 Task: Find a one-way business class flight for 2 passengers from Abu Simbel to Vancouver on December 5, using British Airways and set a price range.
Action: Mouse pressed left at (876, 215)
Screenshot: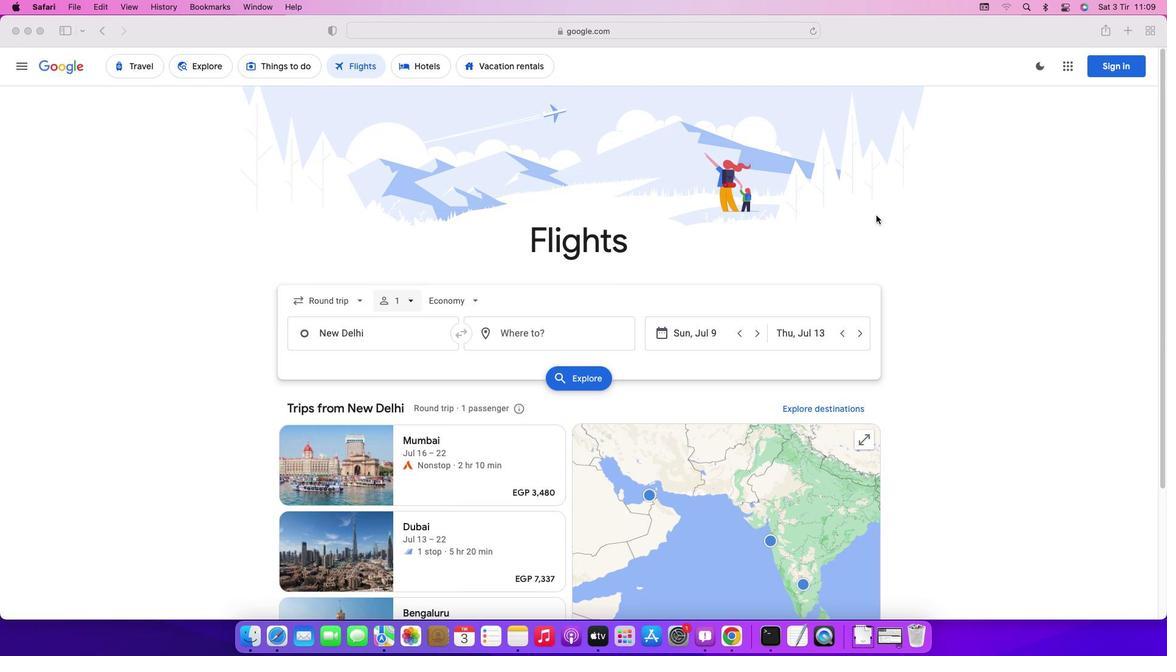 
Action: Mouse moved to (1035, 69)
Screenshot: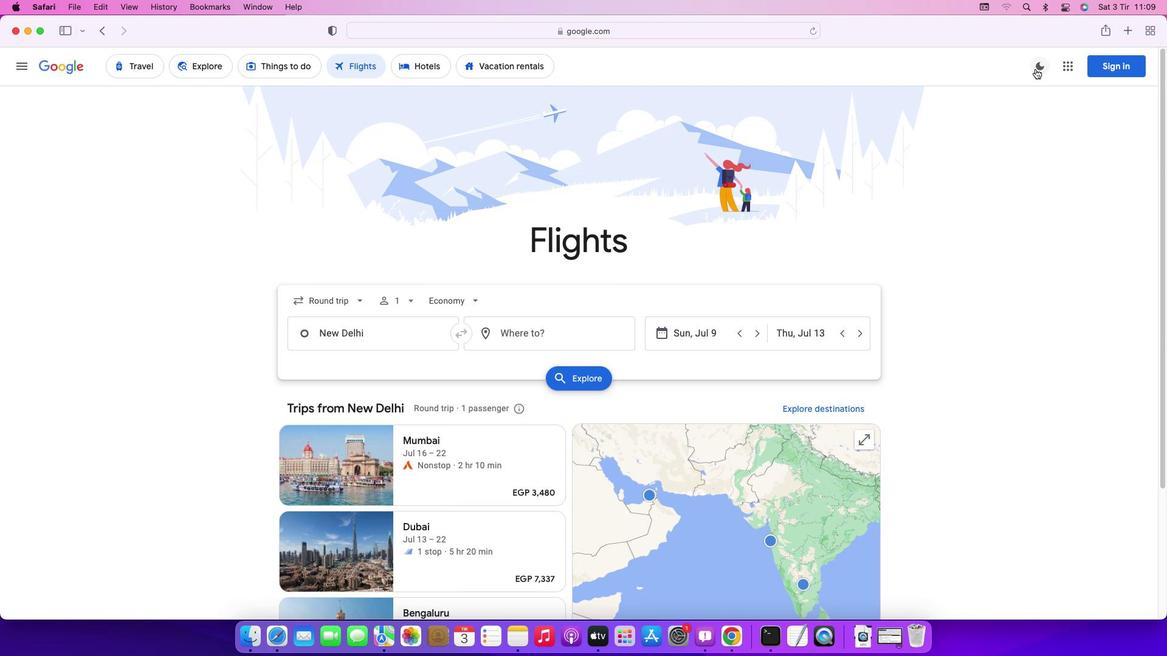 
Action: Mouse pressed left at (1035, 69)
Screenshot: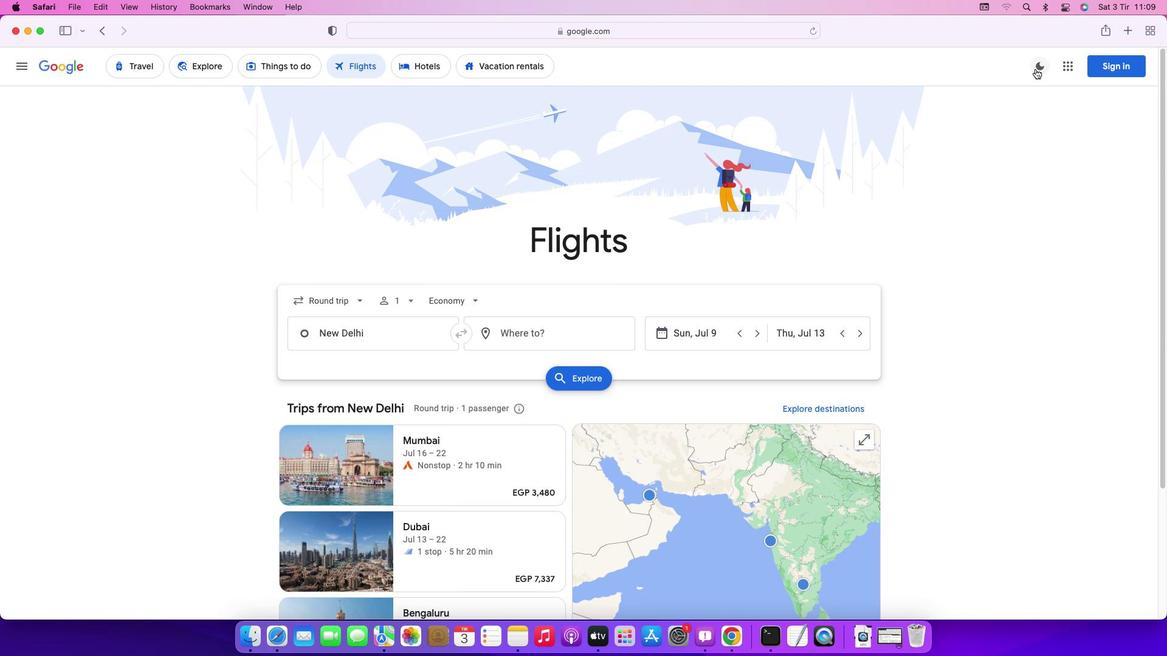 
Action: Mouse moved to (959, 146)
Screenshot: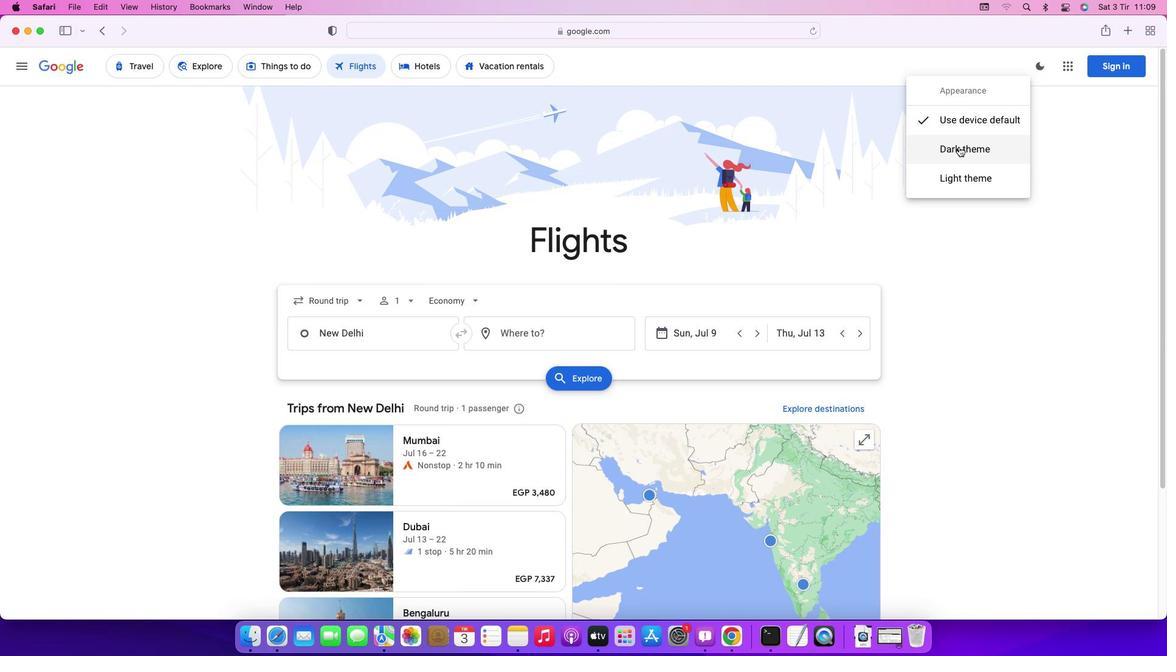 
Action: Mouse pressed left at (959, 146)
Screenshot: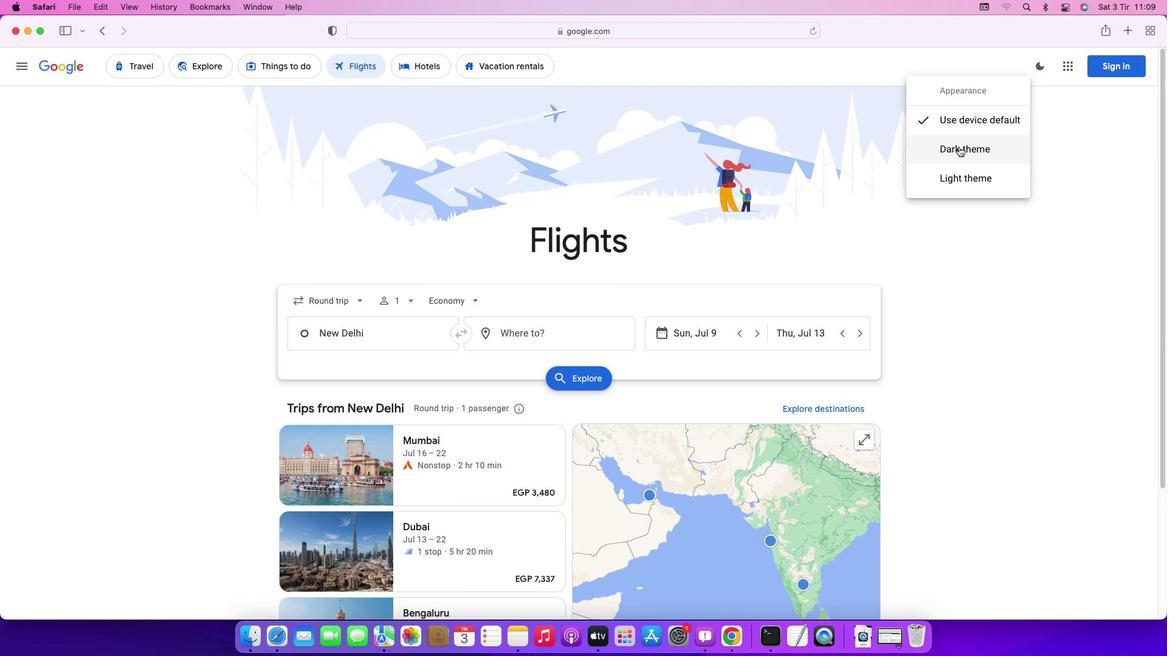 
Action: Mouse moved to (341, 298)
Screenshot: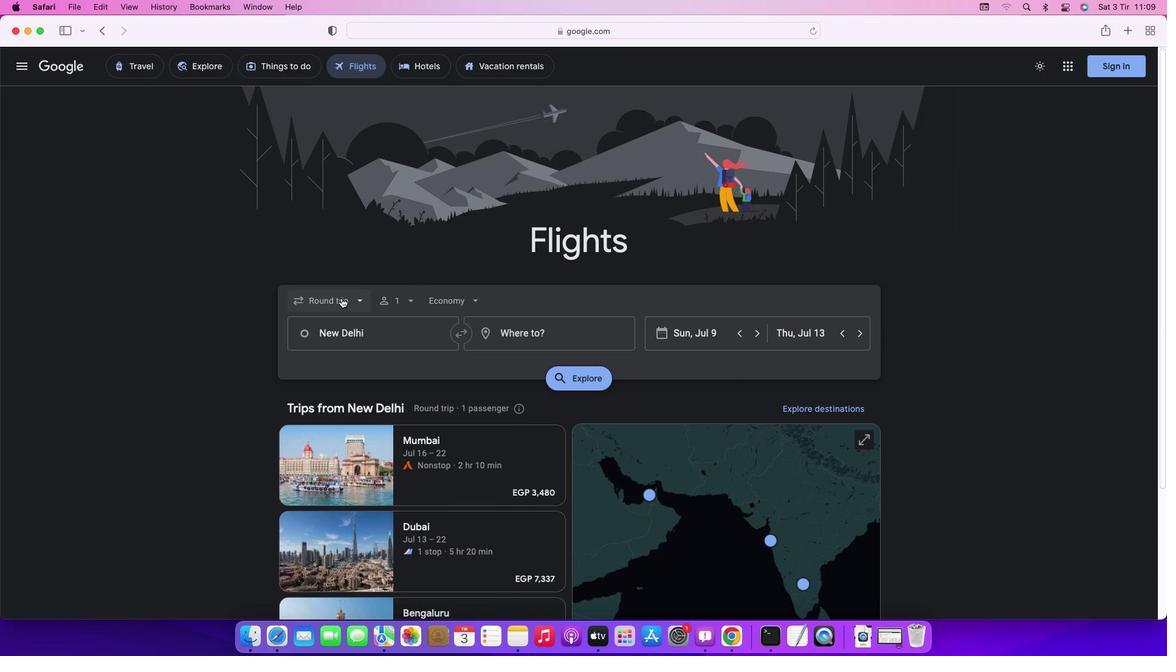 
Action: Mouse pressed left at (341, 298)
Screenshot: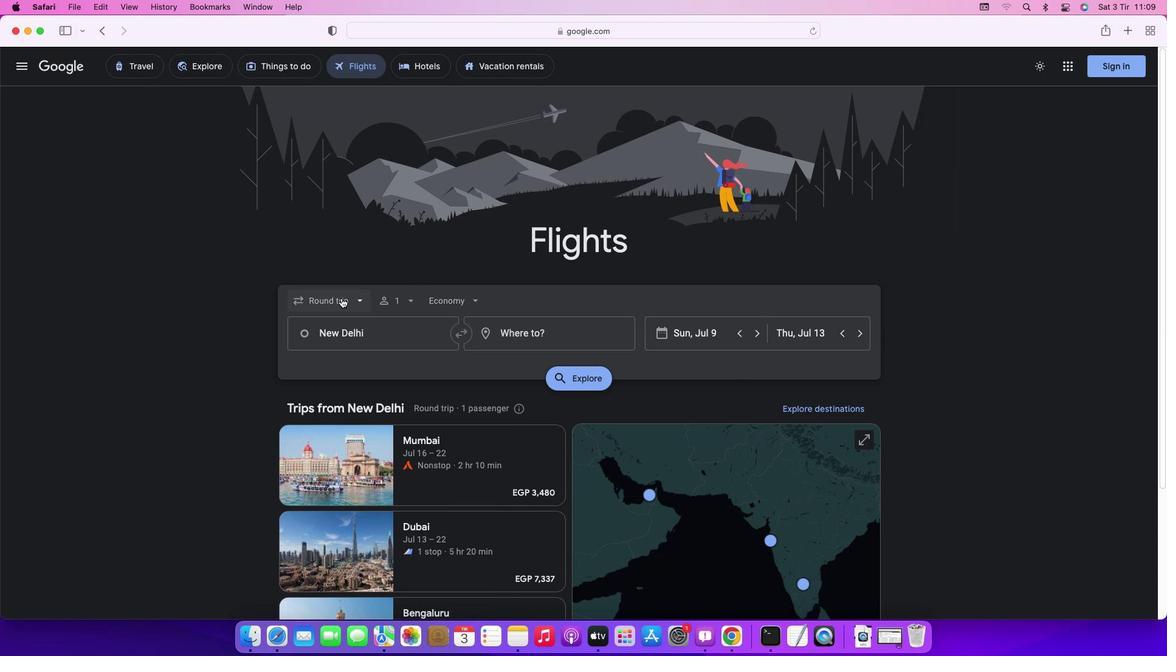 
Action: Mouse moved to (341, 355)
Screenshot: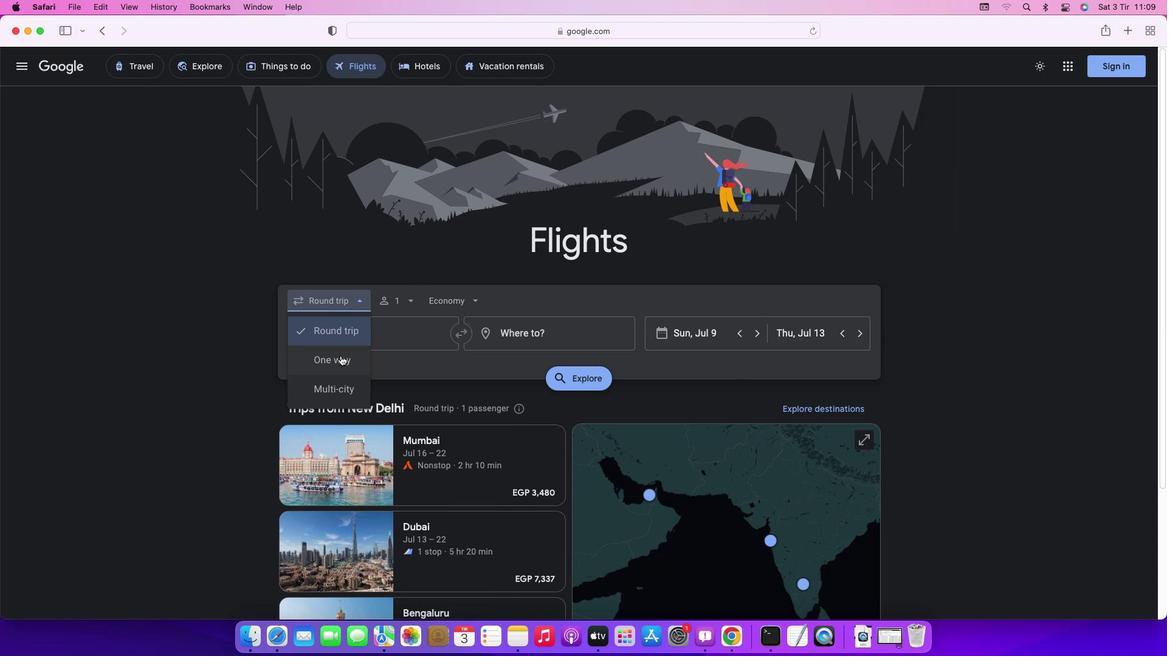 
Action: Mouse pressed left at (341, 355)
Screenshot: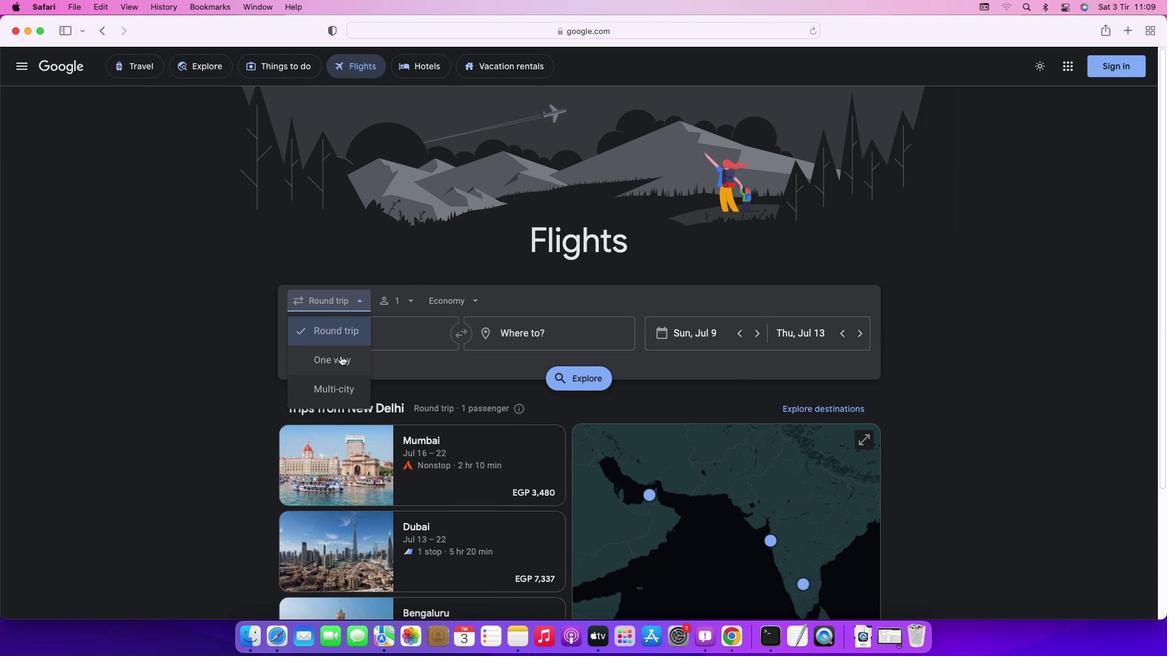 
Action: Mouse moved to (391, 299)
Screenshot: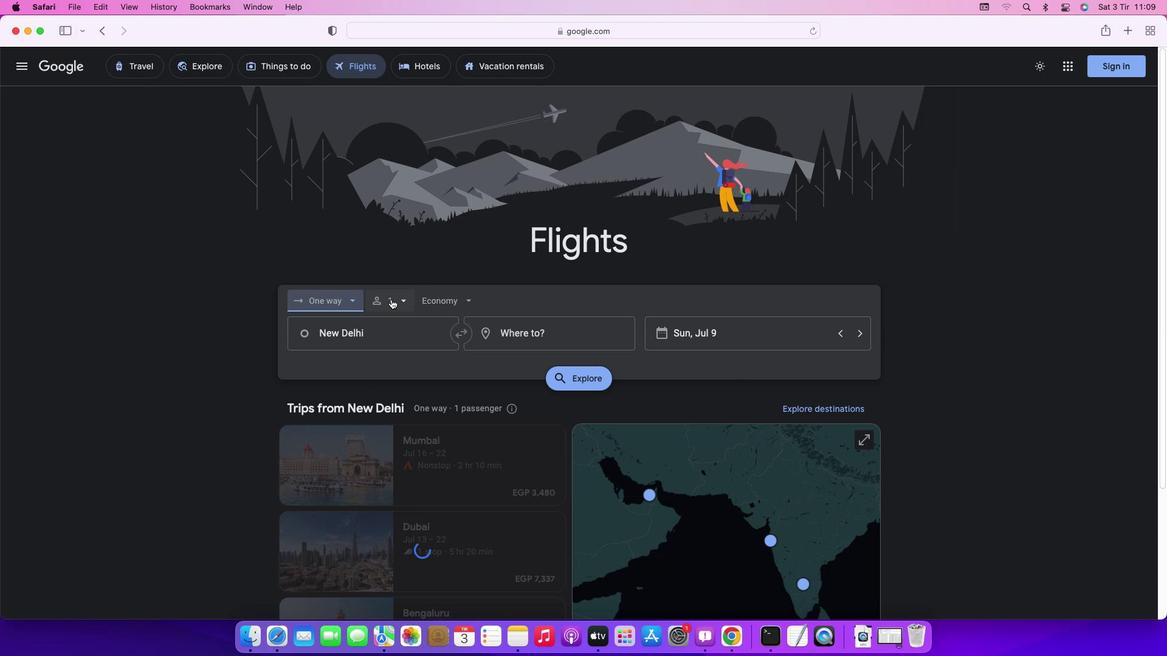 
Action: Mouse pressed left at (391, 299)
Screenshot: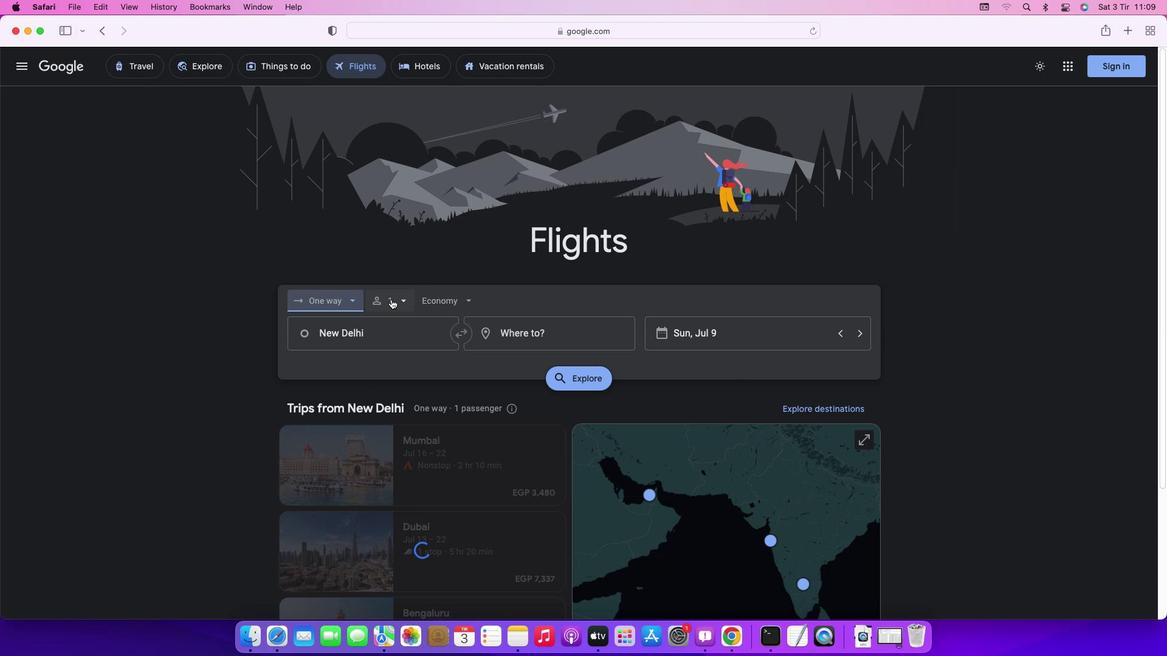 
Action: Mouse moved to (495, 328)
Screenshot: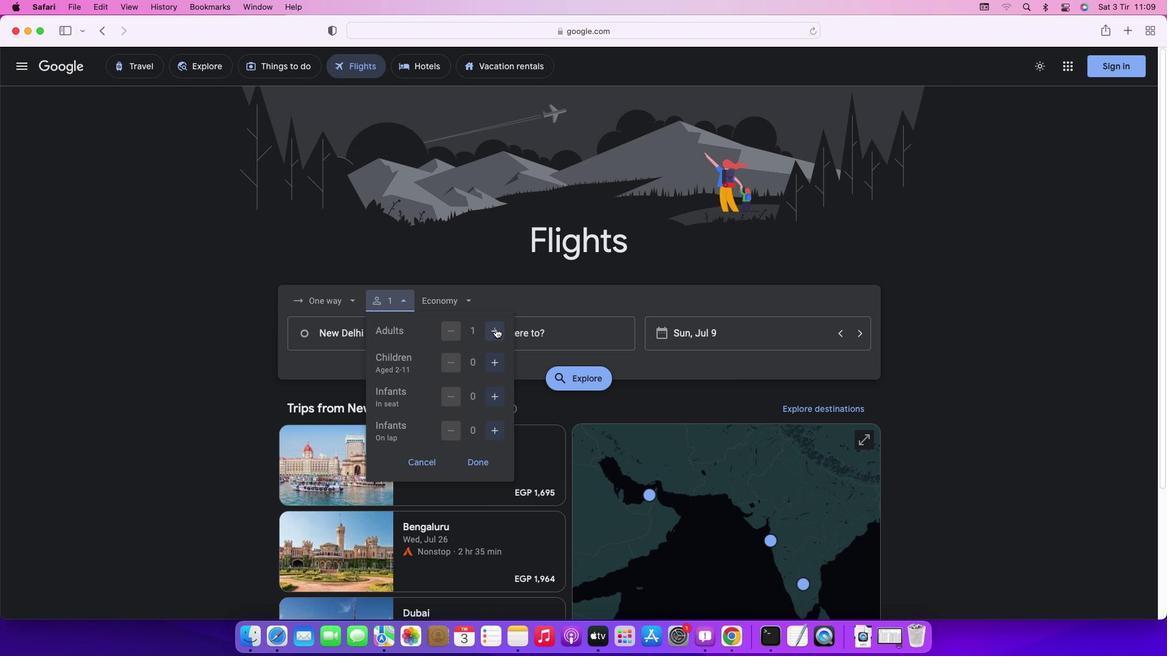 
Action: Mouse pressed left at (495, 328)
Screenshot: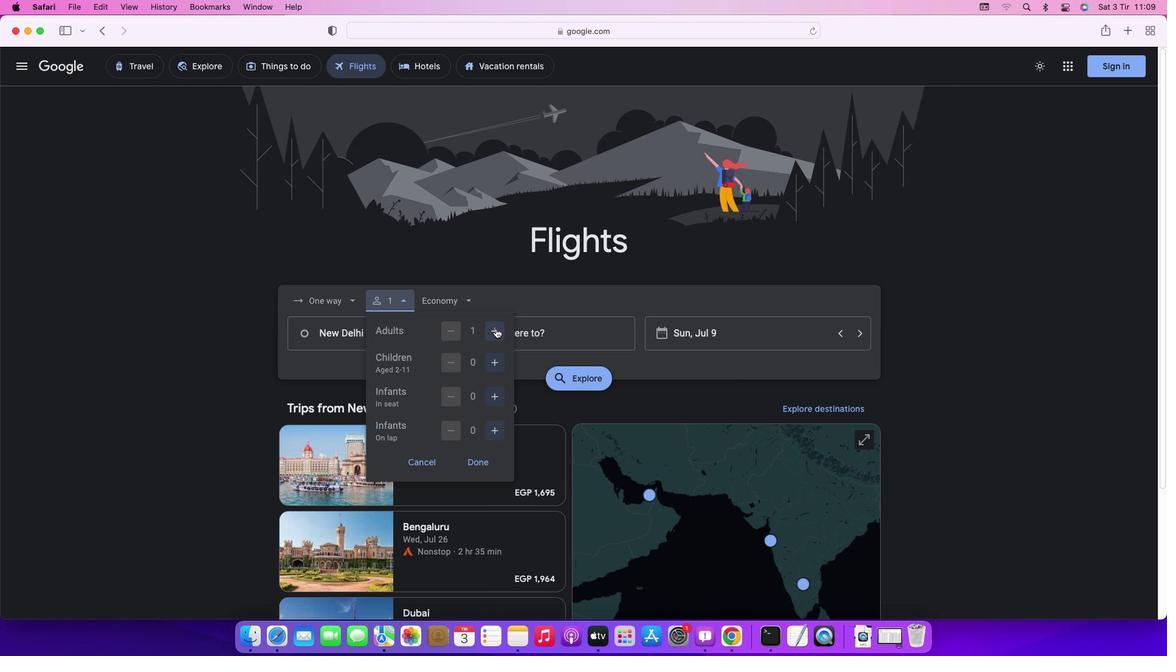 
Action: Mouse moved to (476, 459)
Screenshot: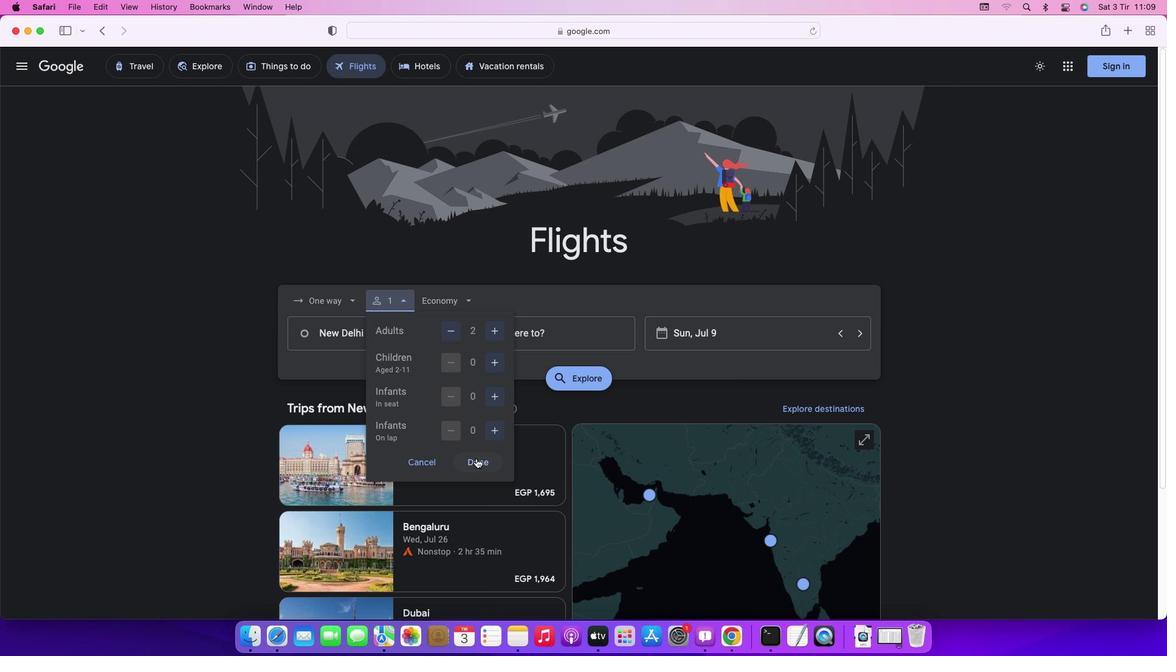 
Action: Mouse pressed left at (476, 459)
Screenshot: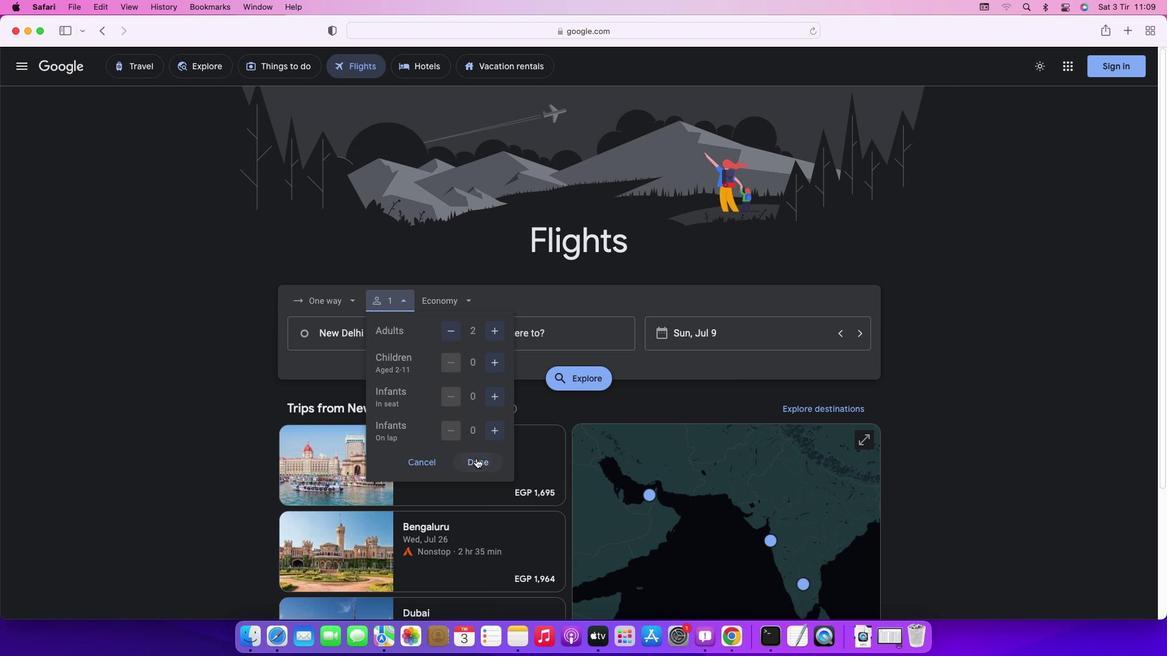 
Action: Mouse moved to (448, 304)
Screenshot: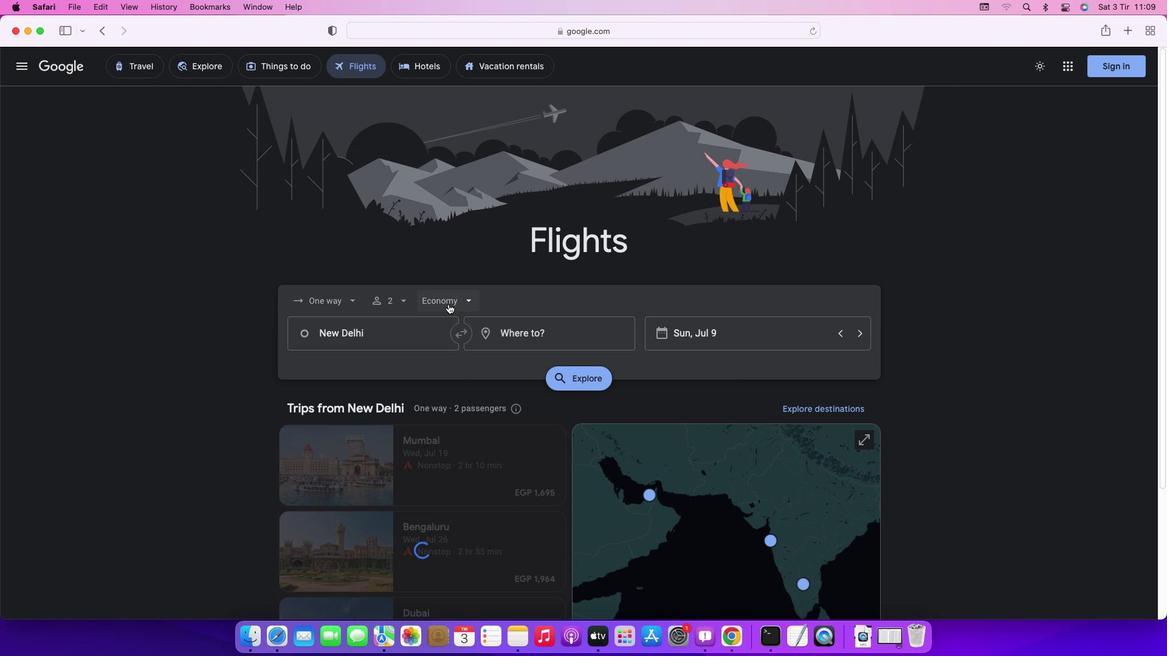 
Action: Mouse pressed left at (448, 304)
Screenshot: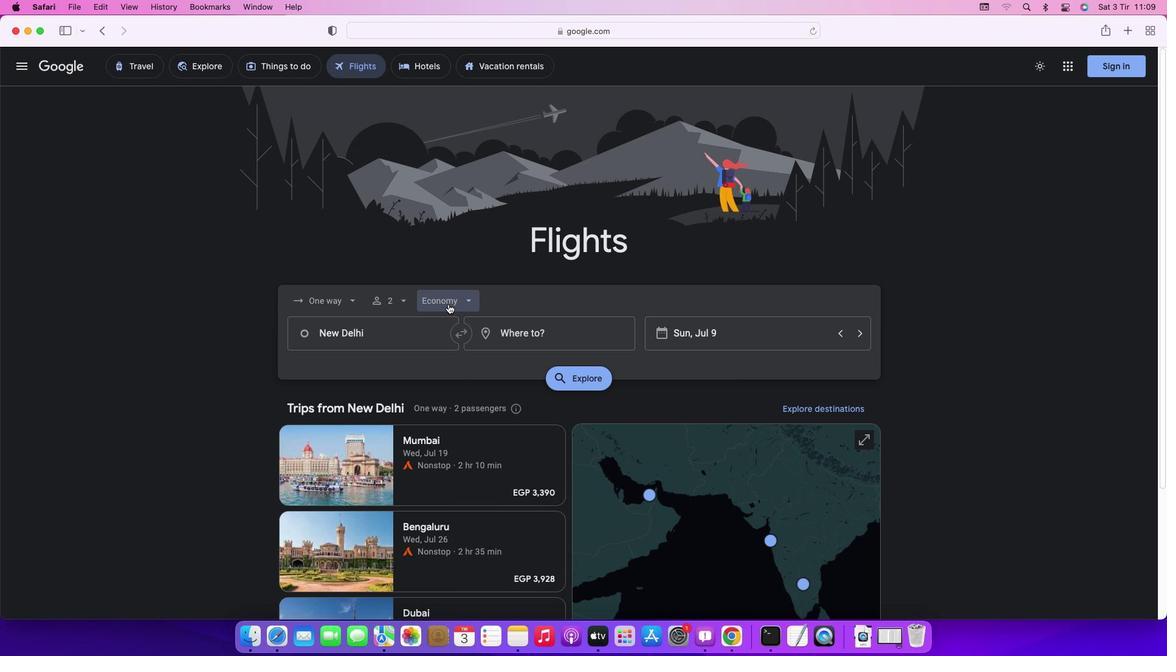 
Action: Mouse moved to (453, 385)
Screenshot: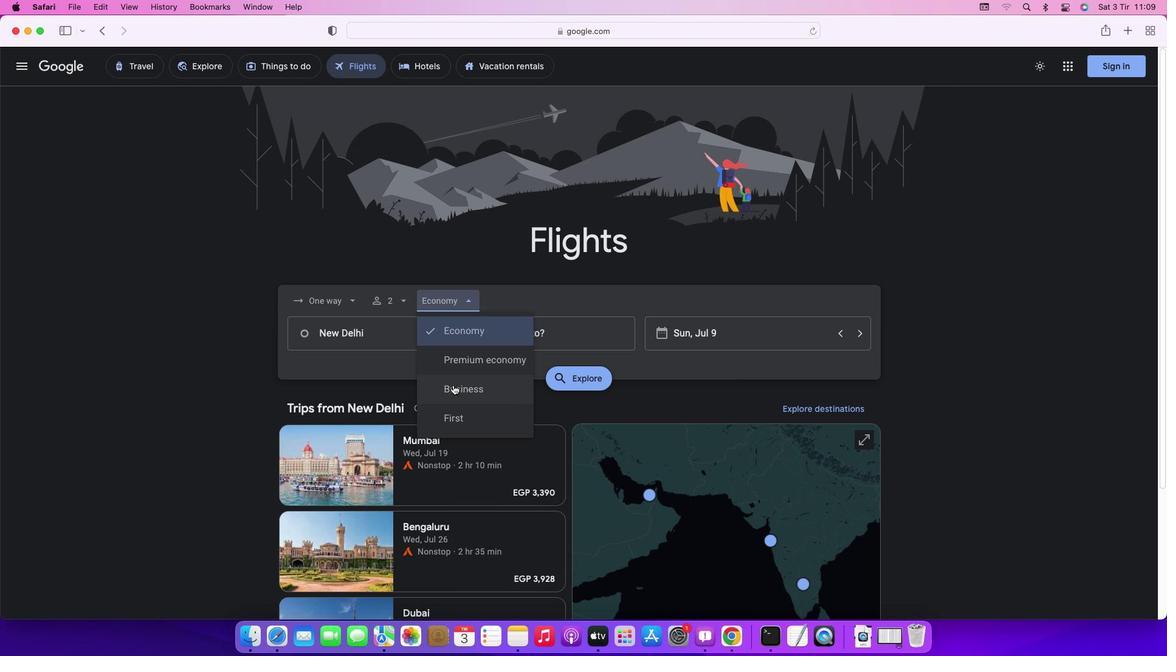 
Action: Mouse pressed left at (453, 385)
Screenshot: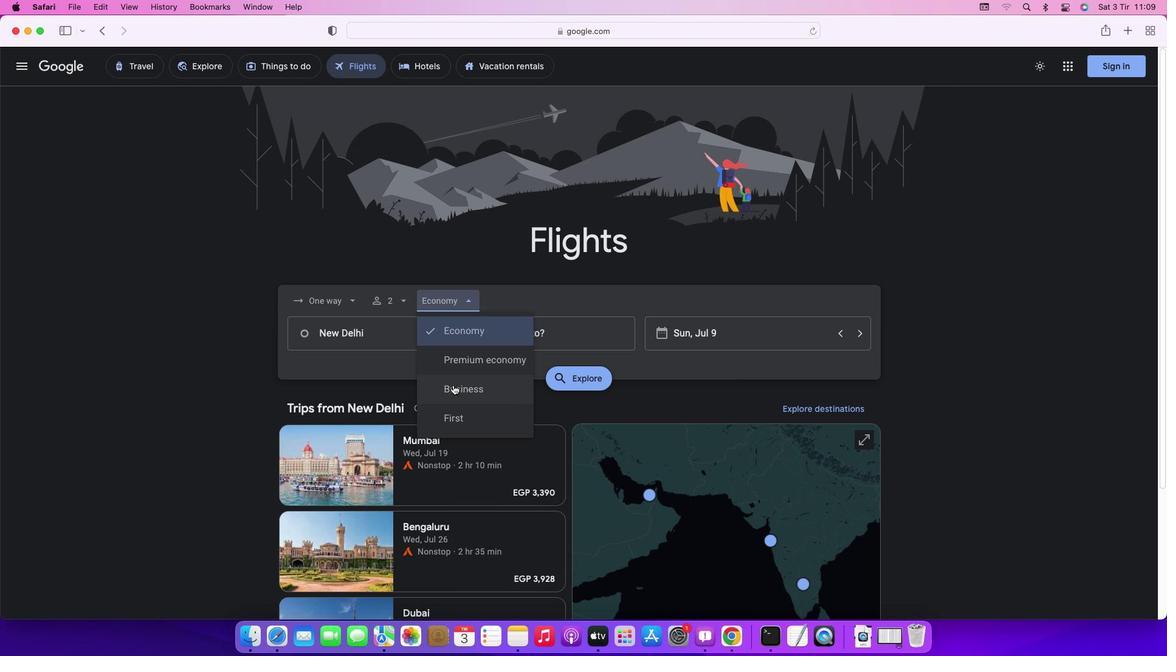 
Action: Mouse moved to (378, 338)
Screenshot: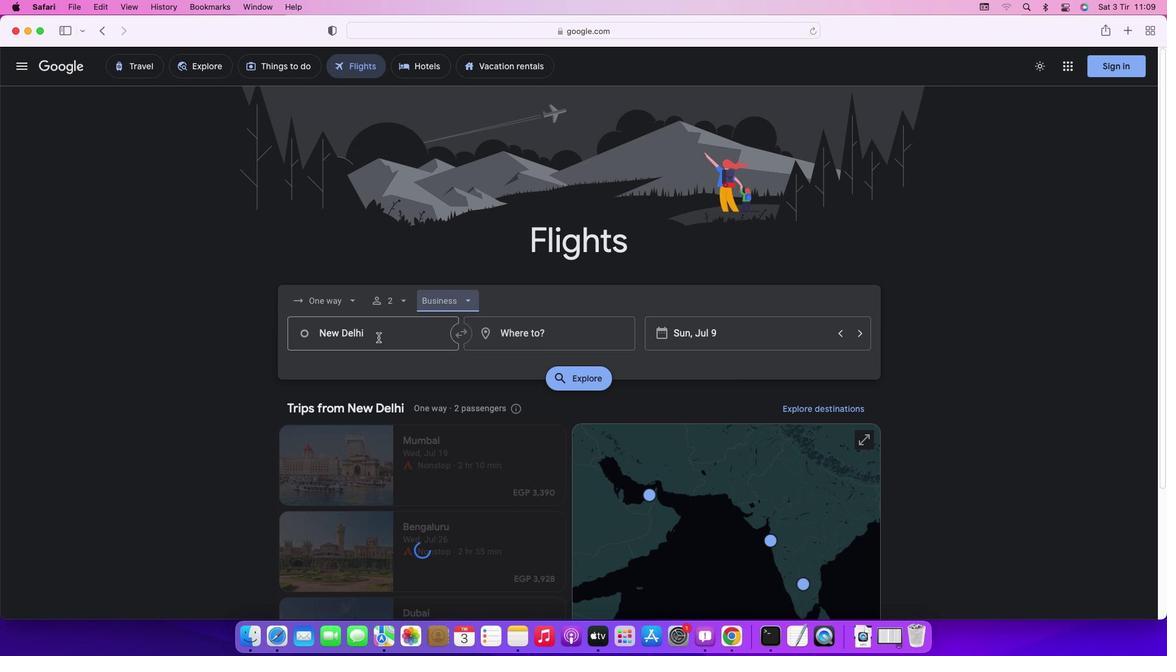 
Action: Mouse pressed left at (378, 338)
Screenshot: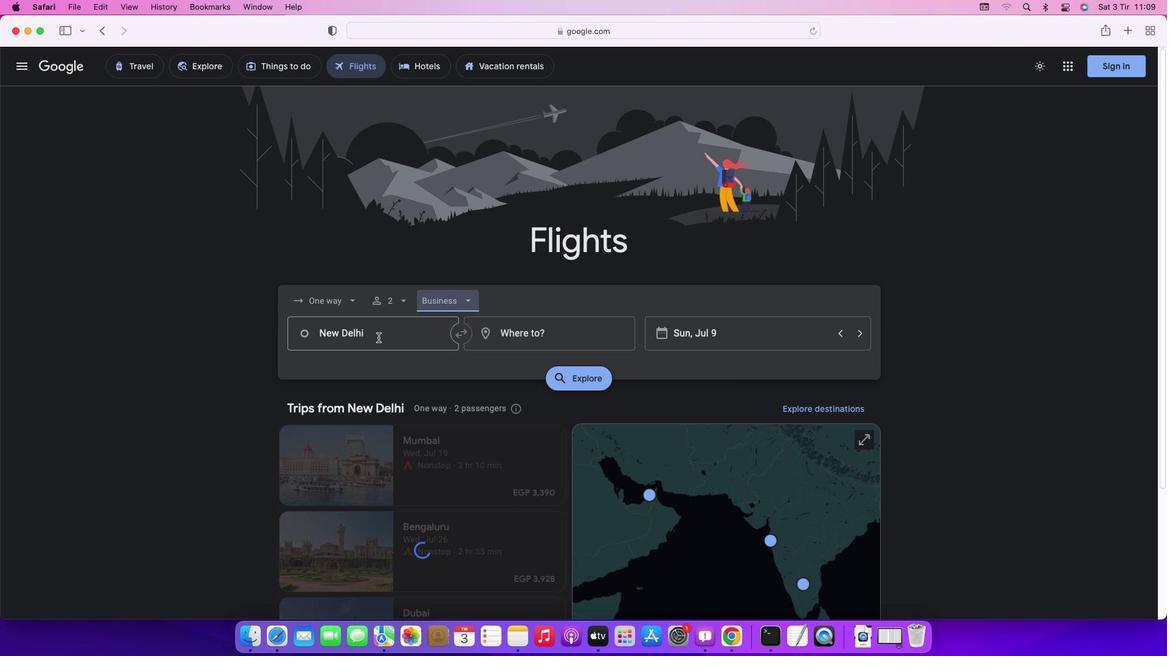 
Action: Key pressed Key.backspaceKey.caps_lock'A'Key.caps_lock'b''u'Key.spaceKey.caps_lock'S'Key.caps_lock'i''m''b''e''l'Key.enter
Screenshot: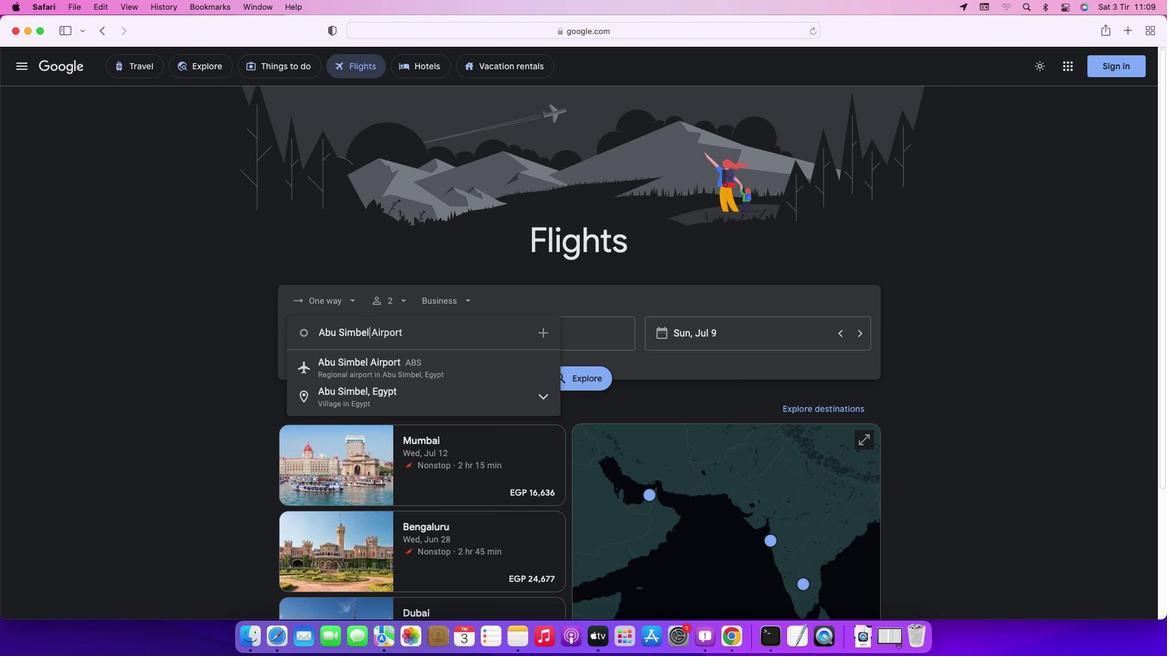 
Action: Mouse moved to (531, 335)
Screenshot: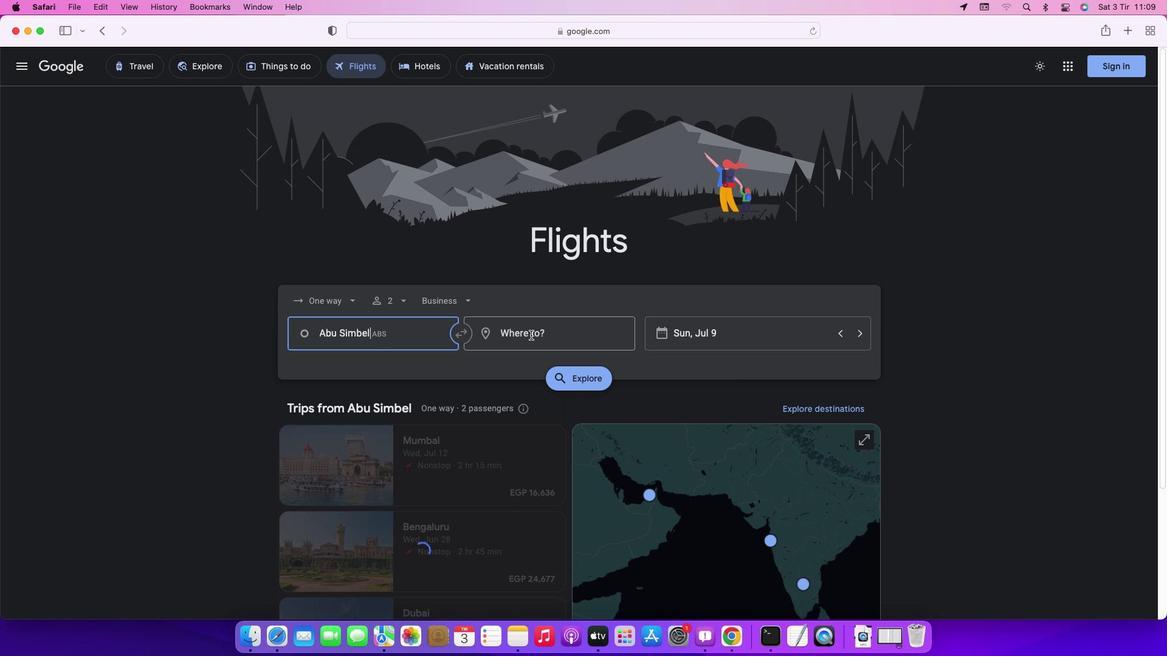 
Action: Mouse pressed left at (531, 335)
Screenshot: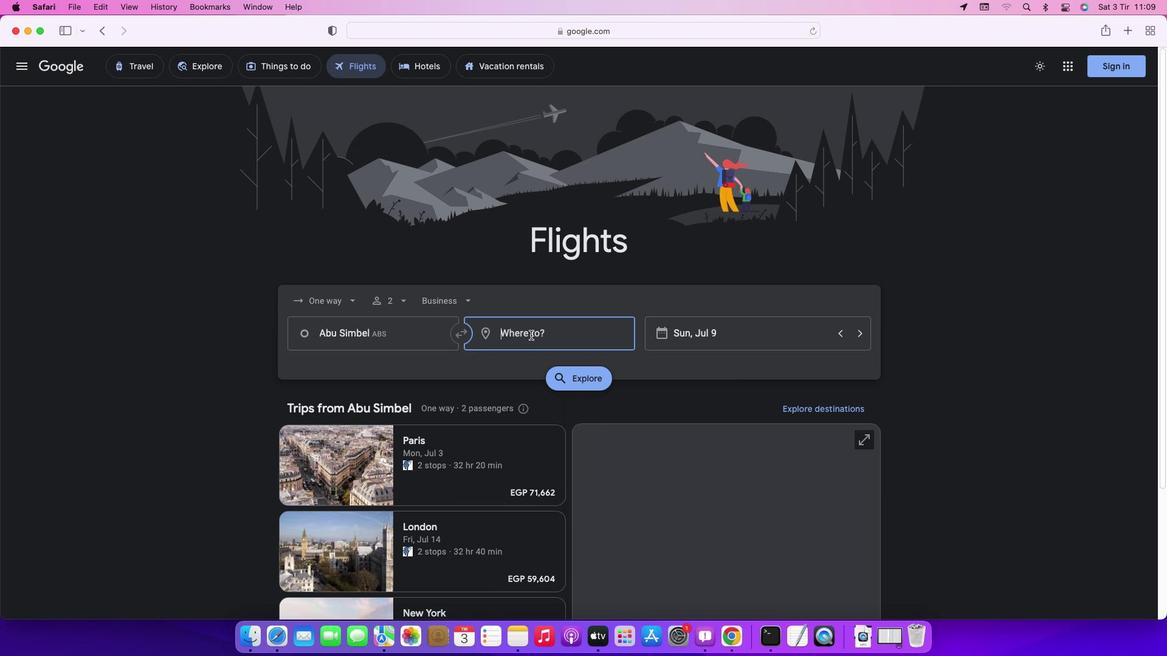 
Action: Key pressed Key.caps_lock'V'Key.caps_lock'a''n''c''o''u''v''e''r'
Screenshot: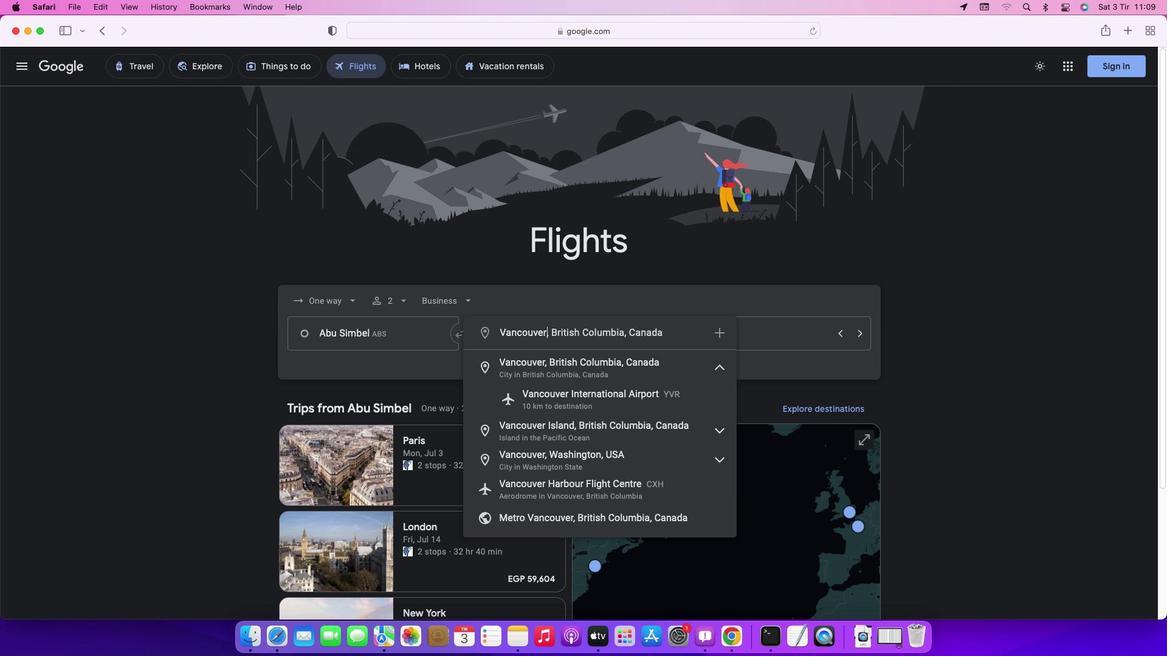 
Action: Mouse moved to (531, 335)
Screenshot: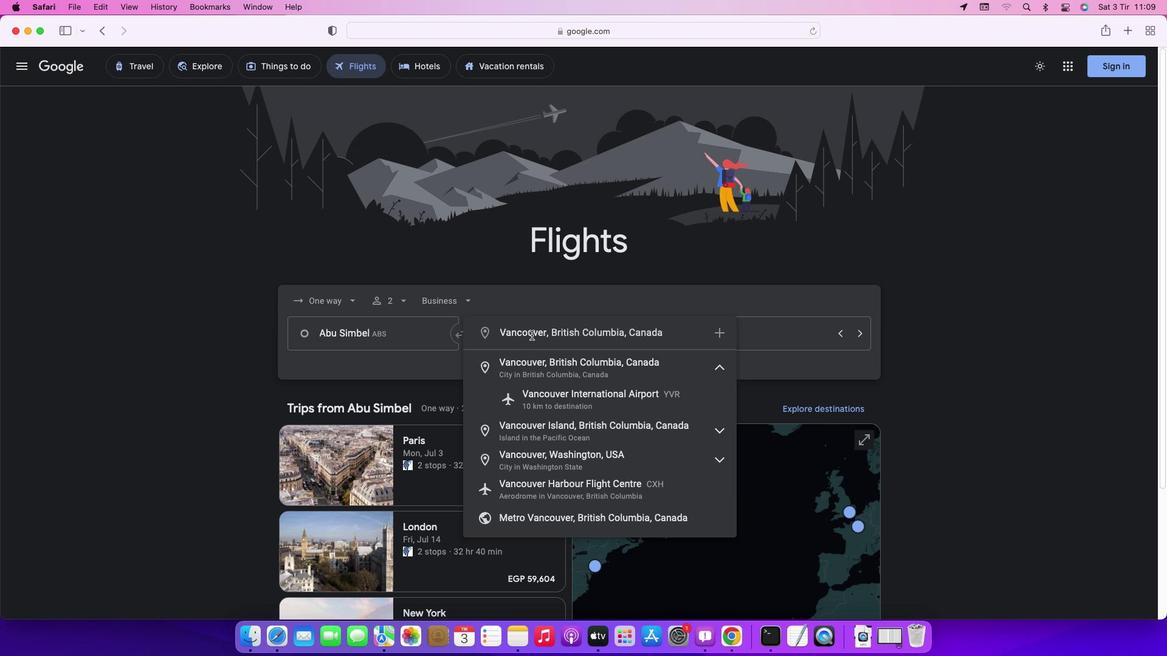 
Action: Key pressed Key.enter
Screenshot: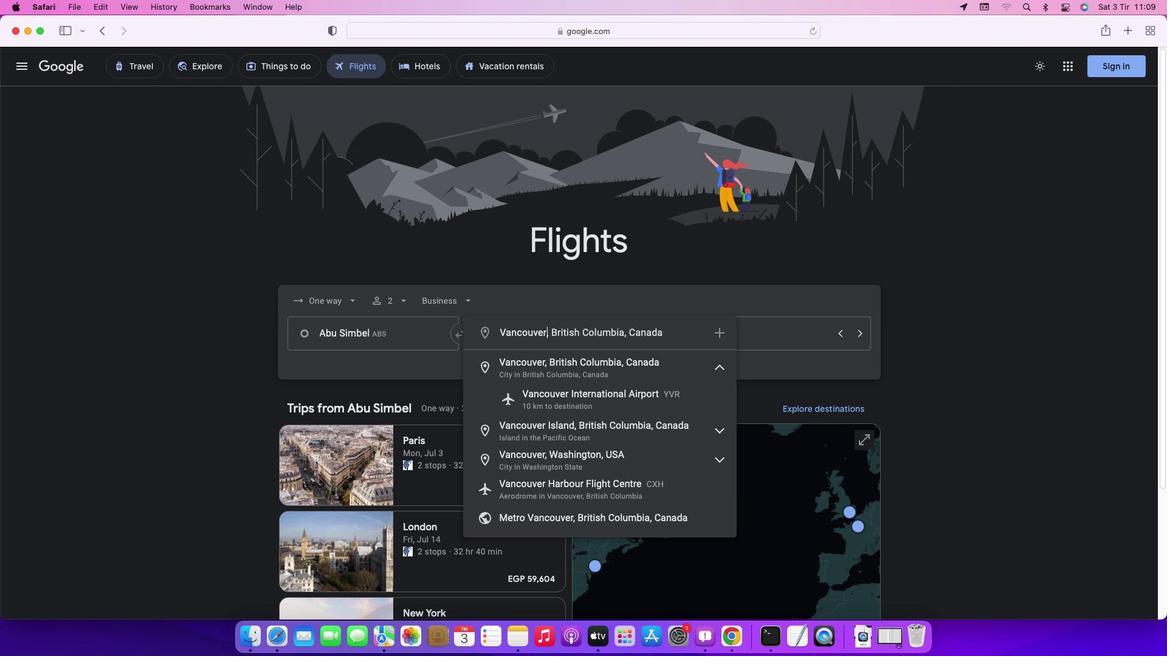 
Action: Mouse moved to (731, 338)
Screenshot: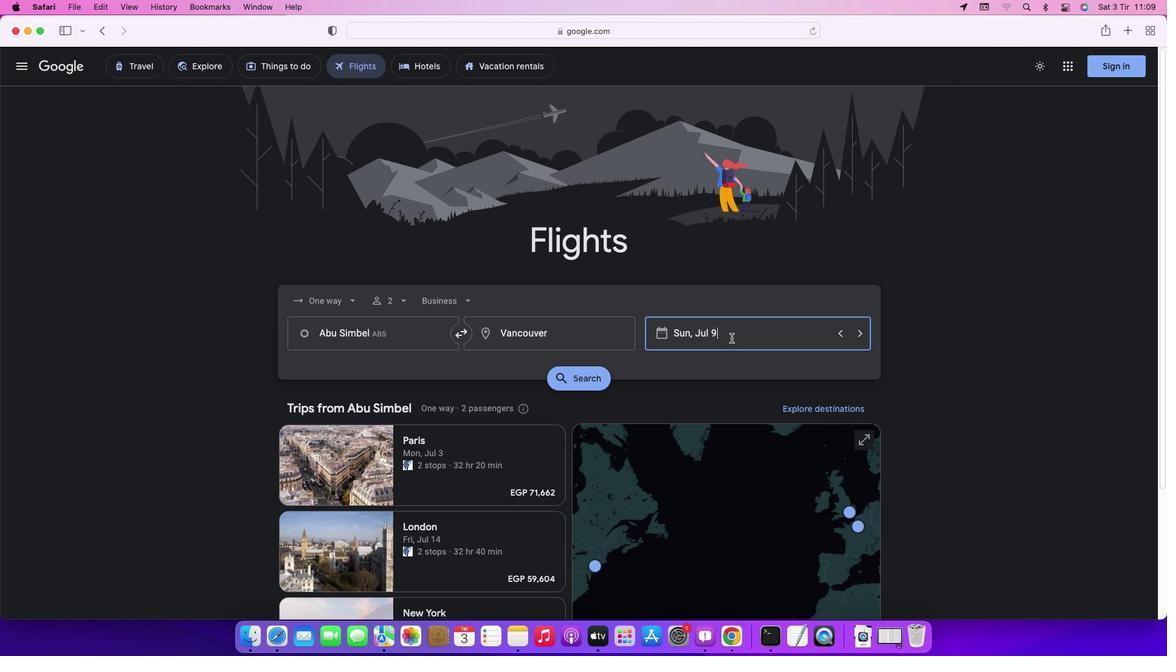 
Action: Mouse pressed left at (731, 338)
Screenshot: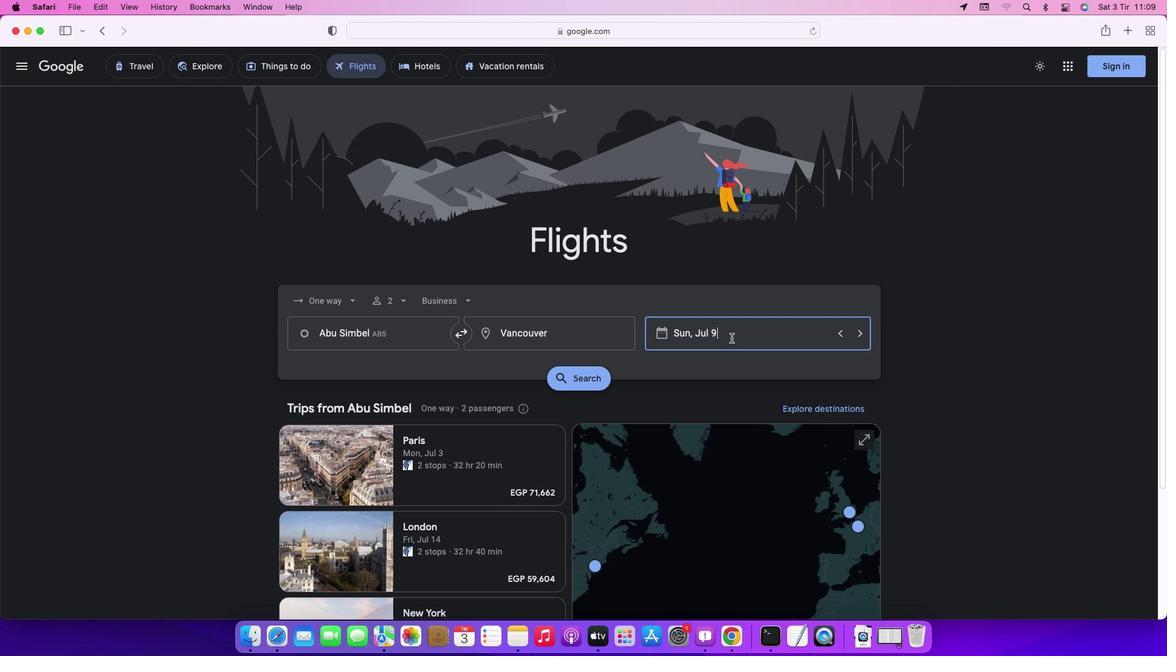 
Action: Mouse moved to (889, 459)
Screenshot: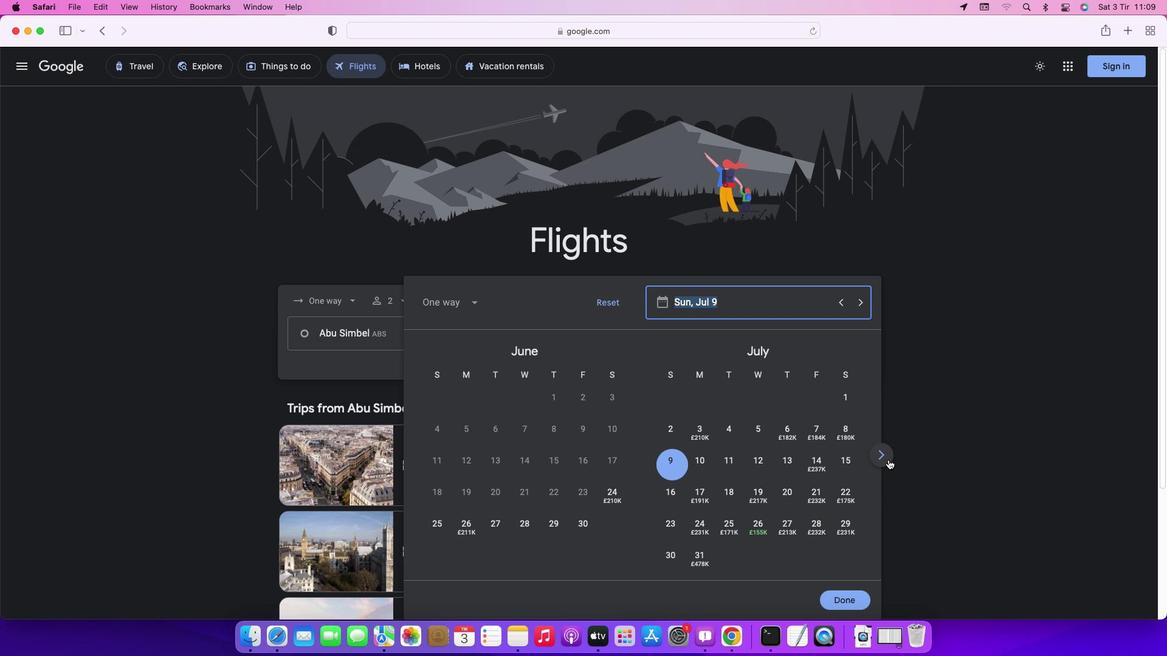 
Action: Mouse pressed left at (889, 459)
Screenshot: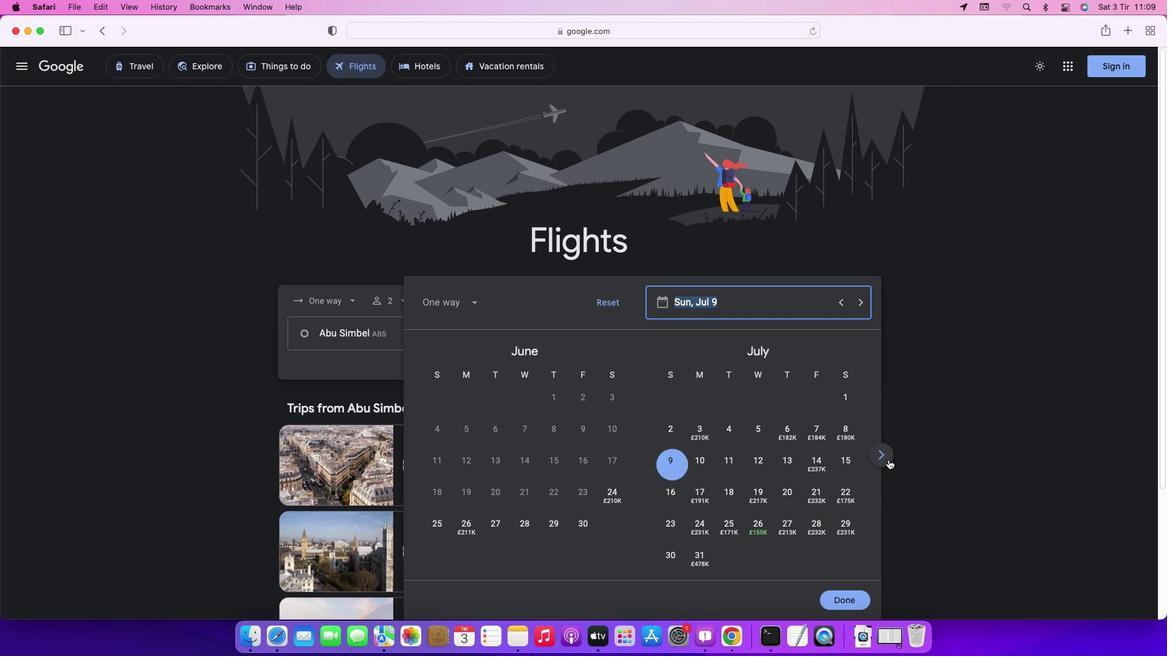 
Action: Mouse moved to (886, 458)
Screenshot: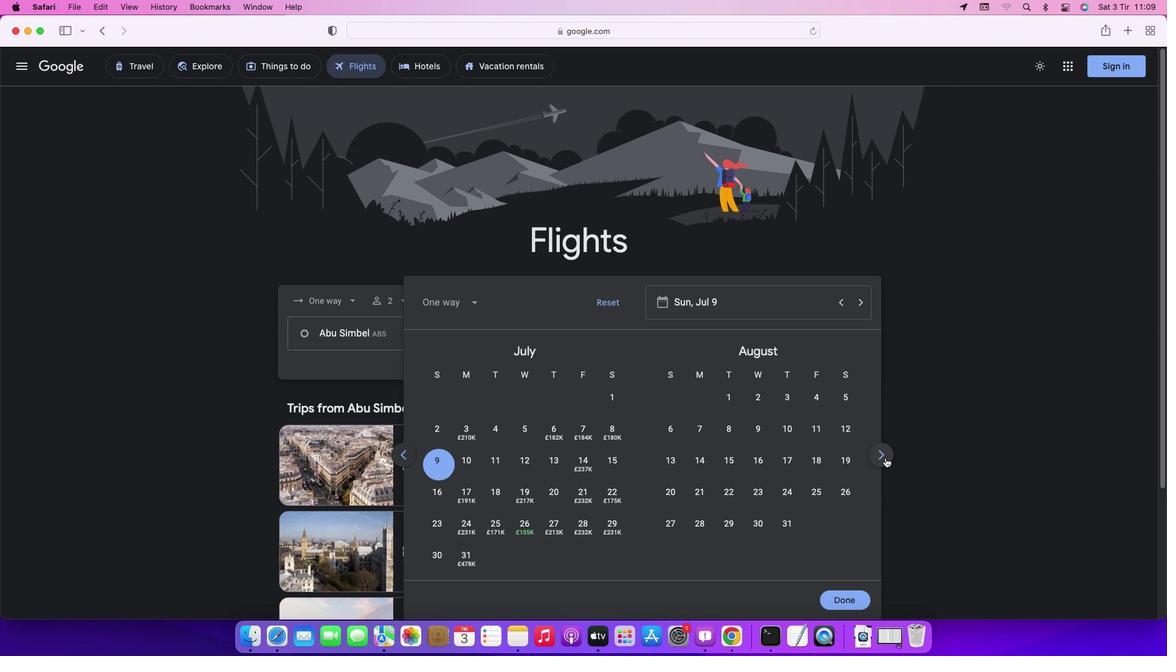 
Action: Mouse pressed left at (886, 458)
Screenshot: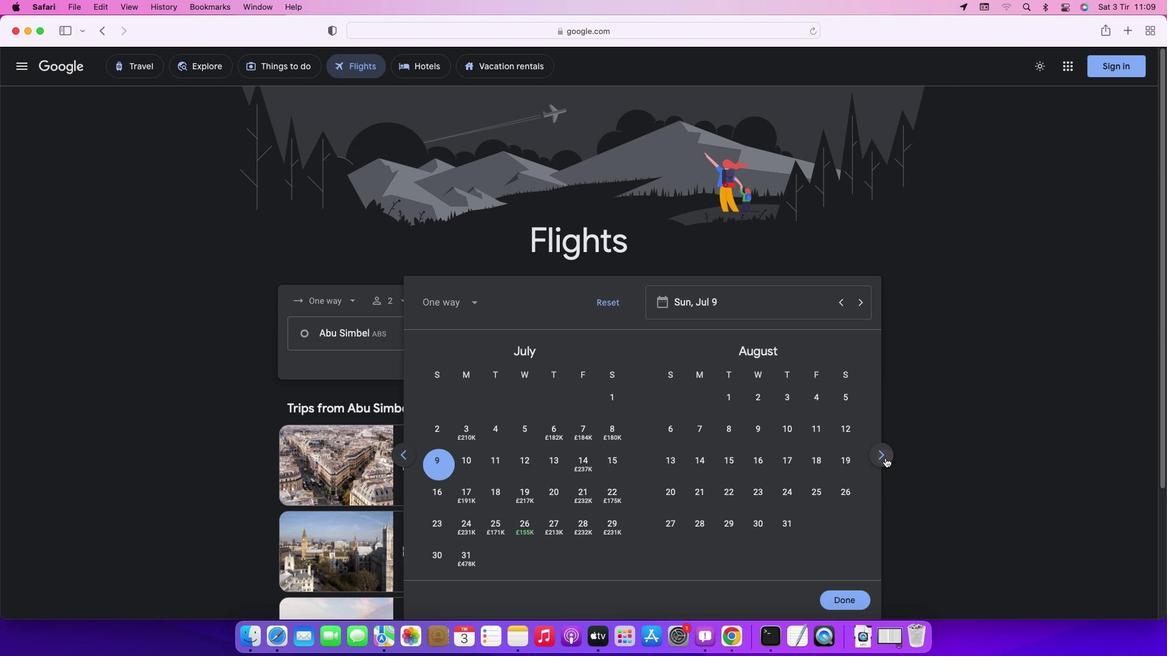 
Action: Mouse pressed left at (886, 458)
Screenshot: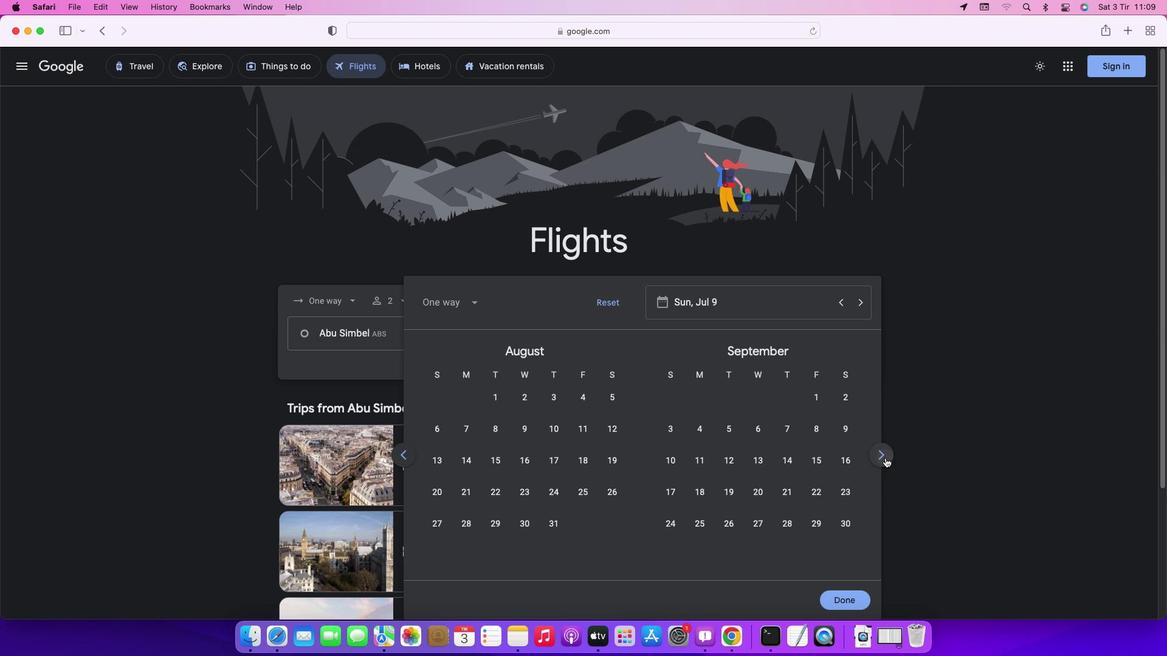 
Action: Mouse pressed left at (886, 458)
Screenshot: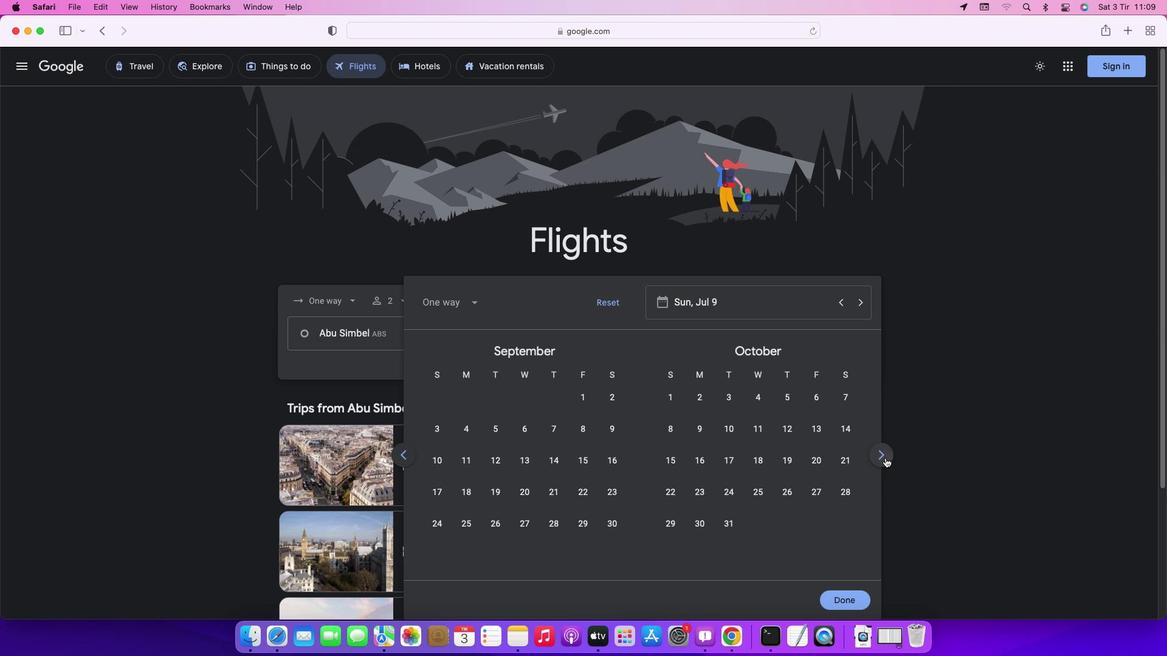 
Action: Mouse pressed left at (886, 458)
Screenshot: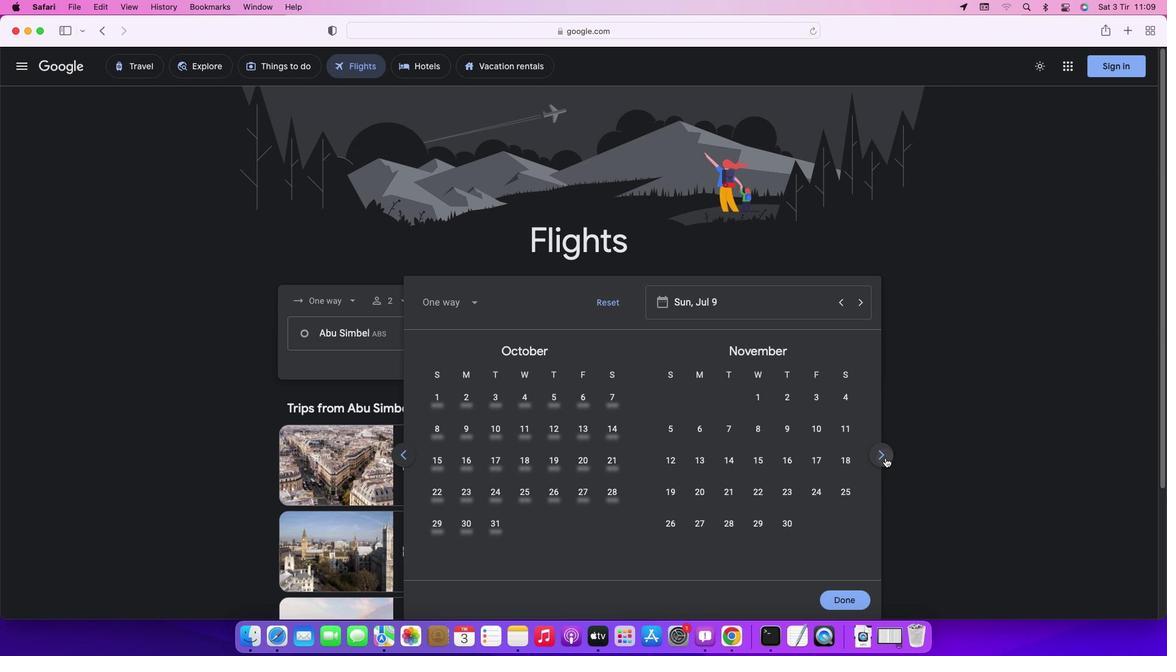 
Action: Mouse moved to (730, 436)
Screenshot: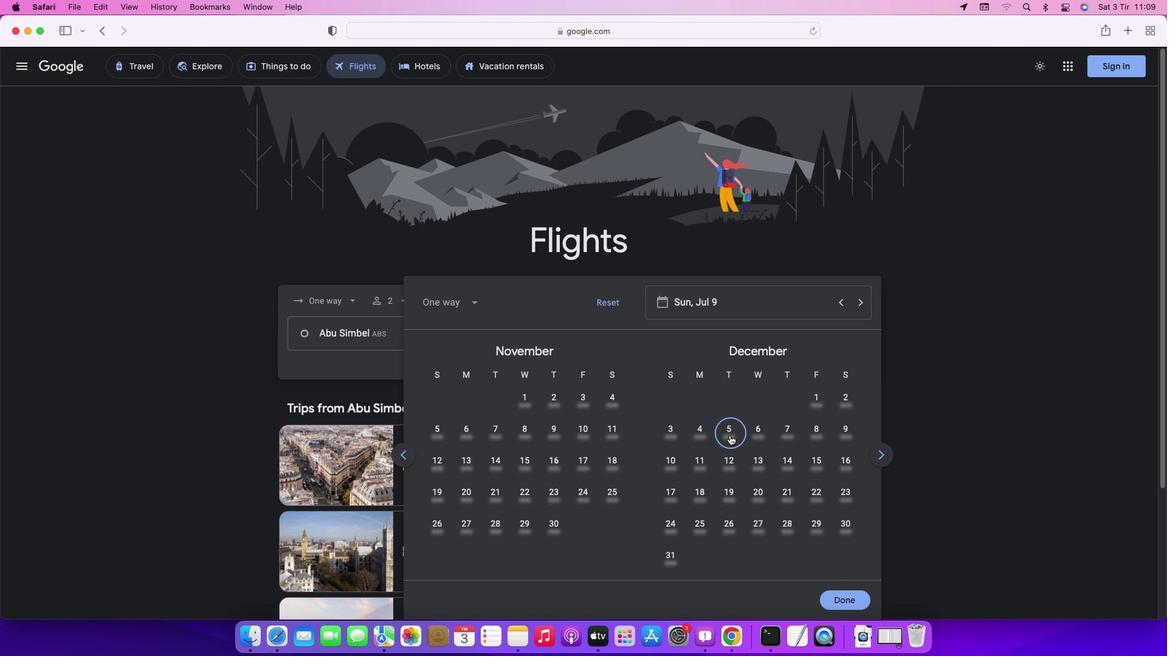 
Action: Mouse pressed left at (730, 436)
Screenshot: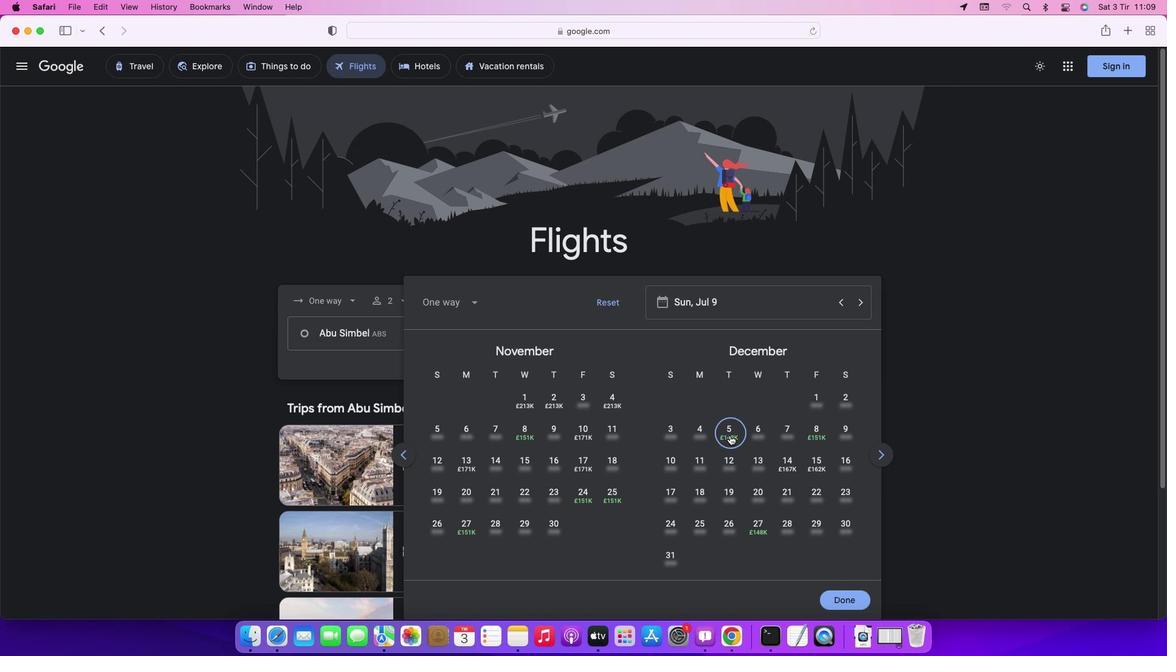 
Action: Mouse moved to (846, 600)
Screenshot: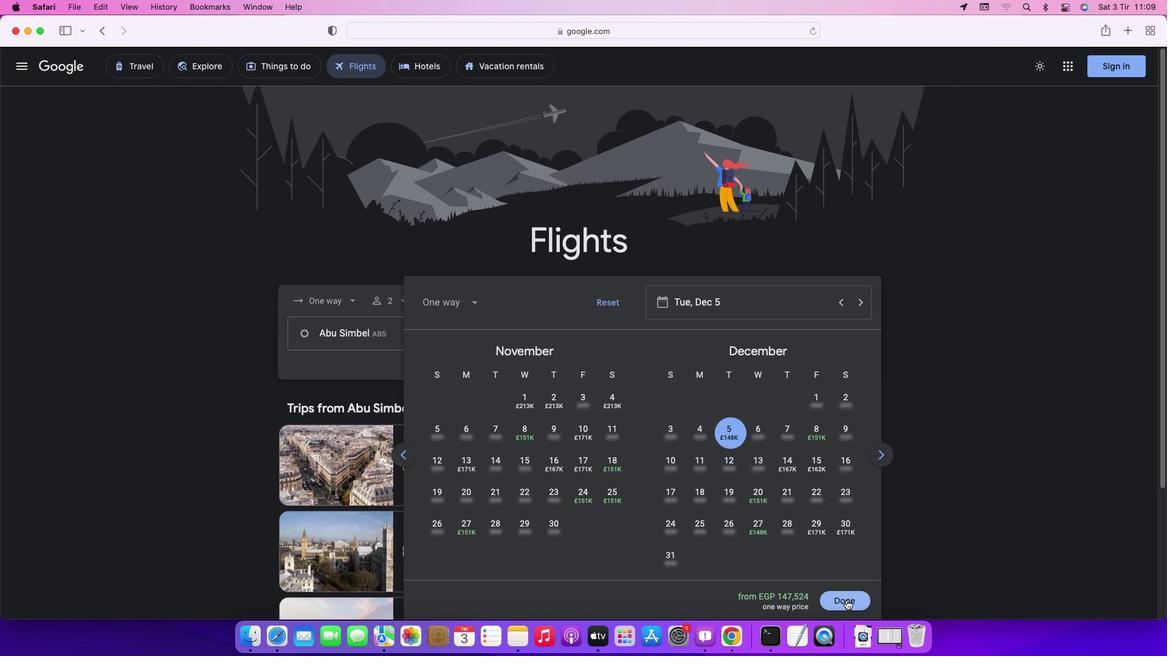 
Action: Mouse pressed left at (846, 600)
Screenshot: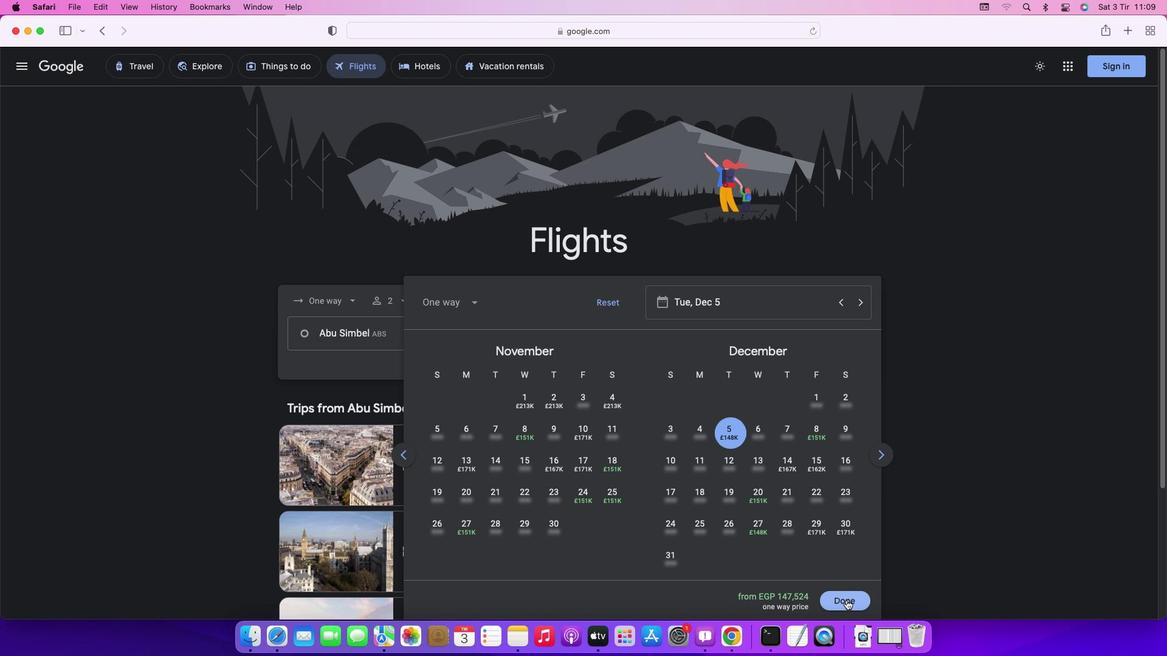 
Action: Mouse moved to (585, 385)
Screenshot: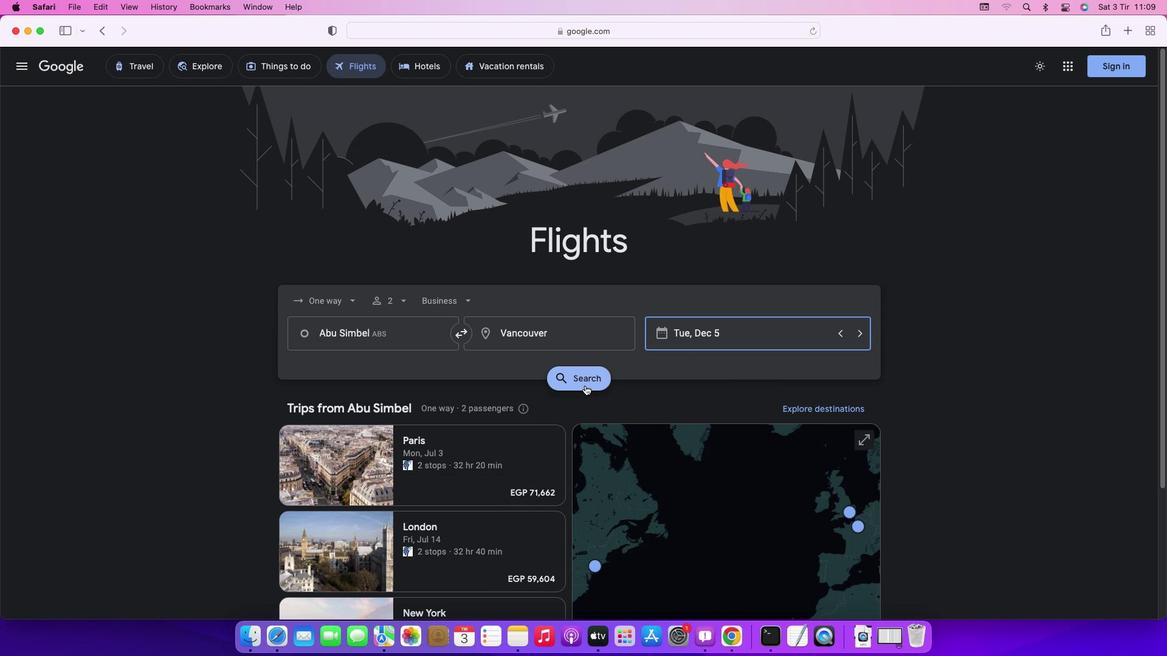 
Action: Mouse pressed left at (585, 385)
Screenshot: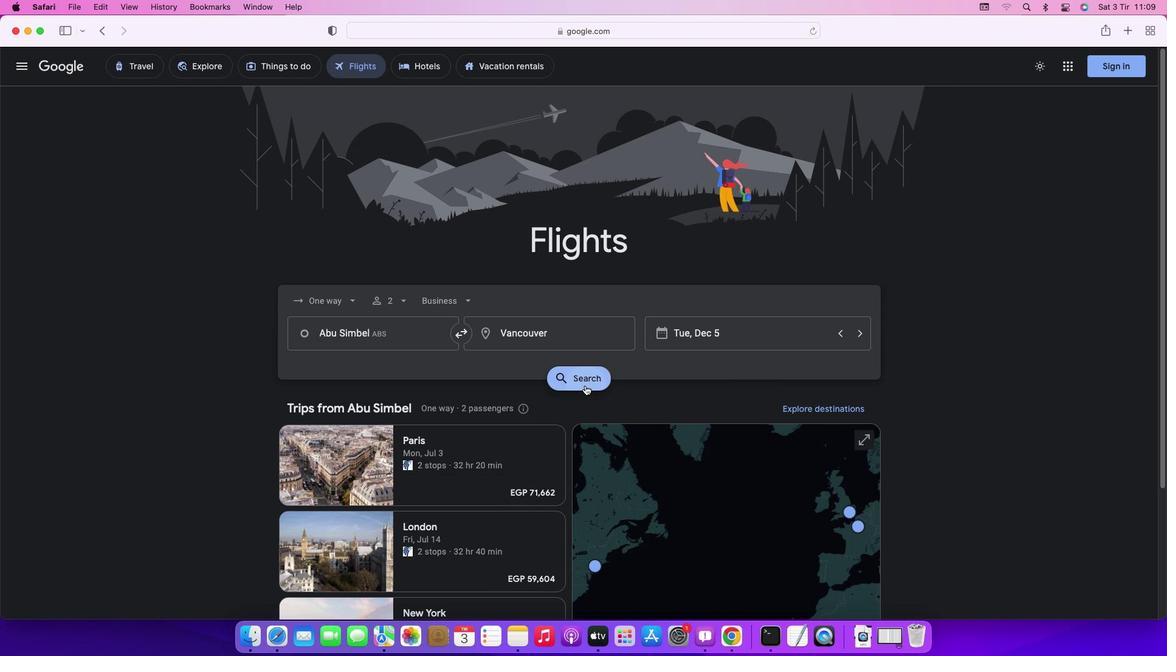 
Action: Mouse moved to (372, 176)
Screenshot: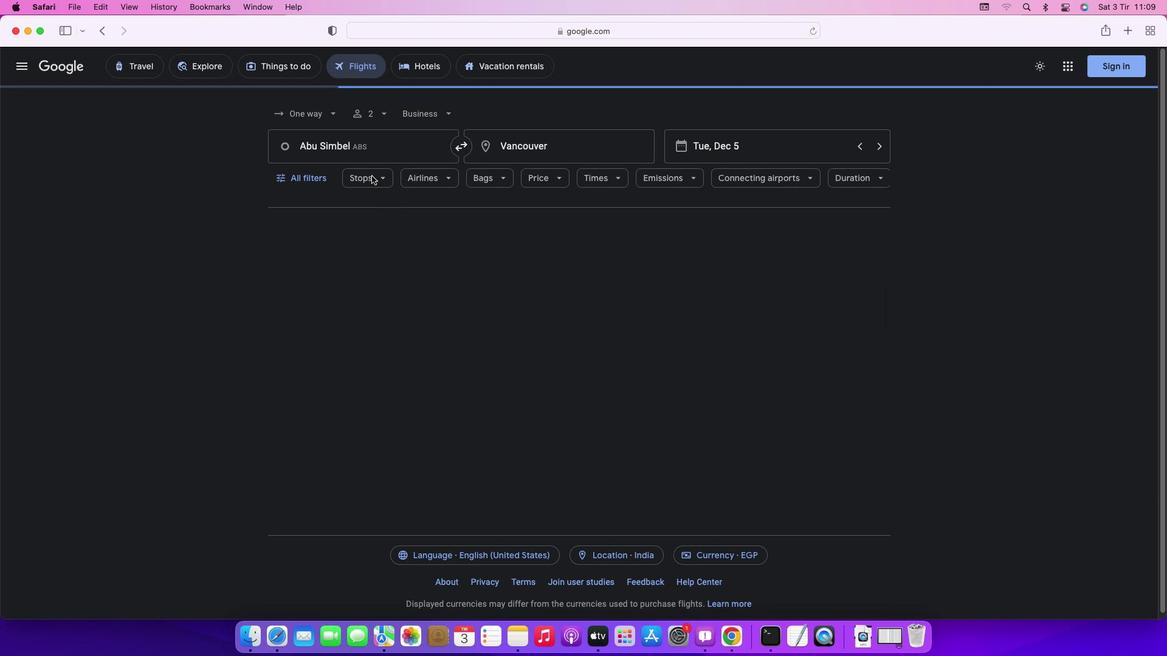 
Action: Mouse pressed left at (372, 176)
Screenshot: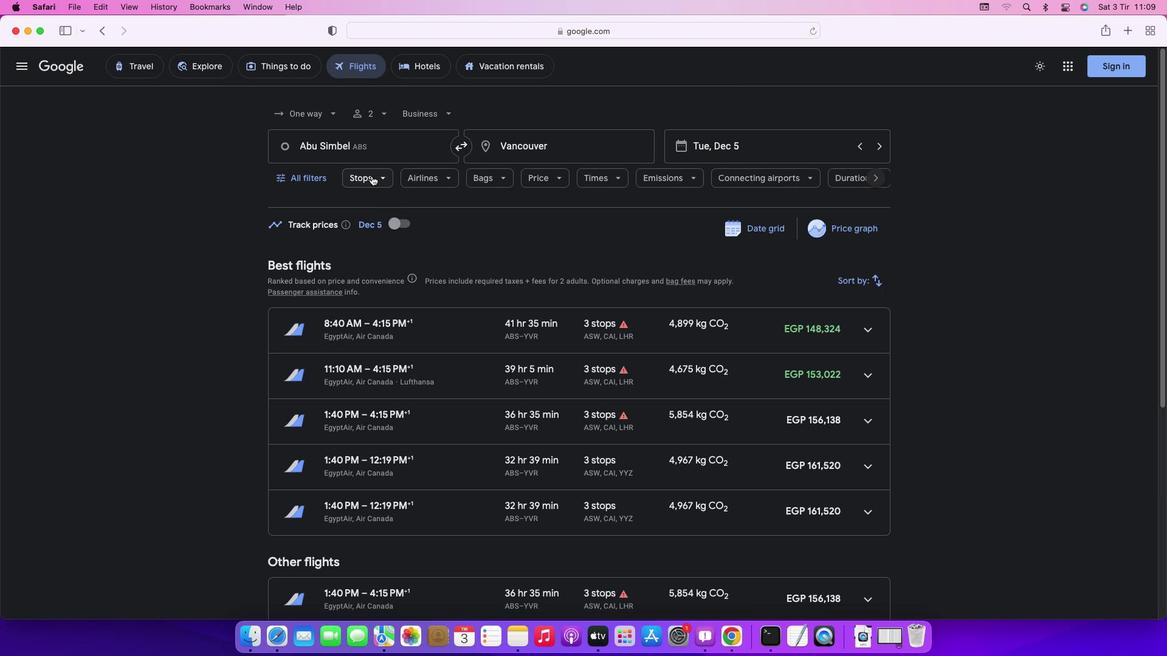 
Action: Mouse moved to (369, 244)
Screenshot: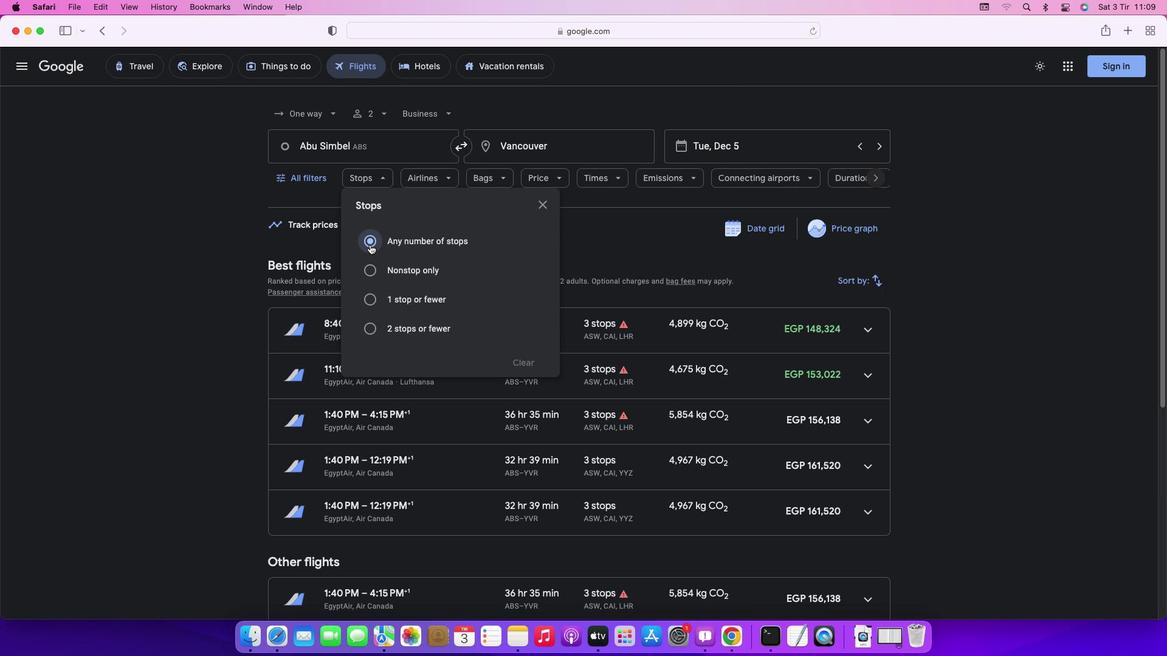 
Action: Mouse pressed left at (369, 244)
Screenshot: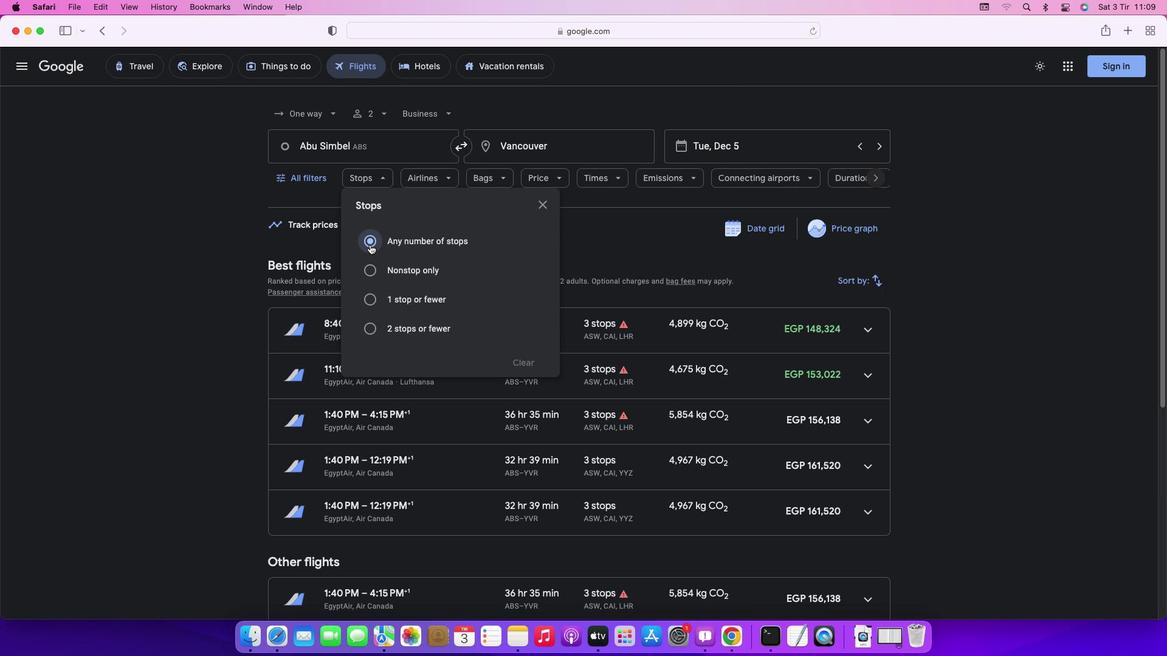 
Action: Mouse moved to (438, 180)
Screenshot: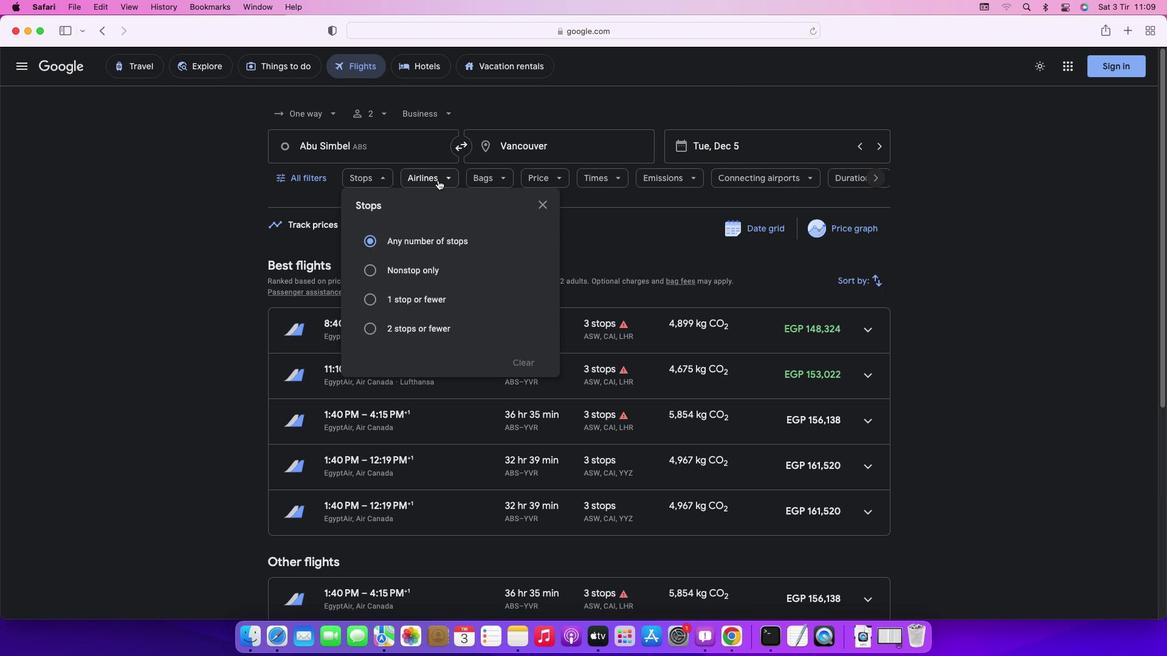 
Action: Mouse pressed left at (438, 180)
Screenshot: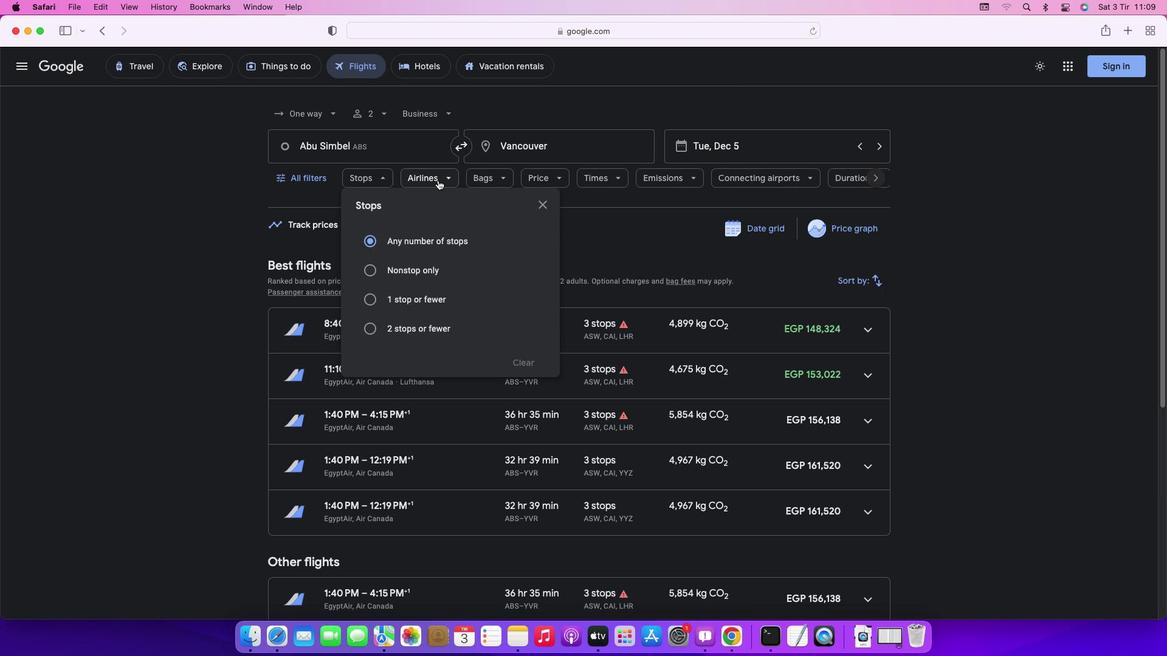
Action: Mouse moved to (582, 242)
Screenshot: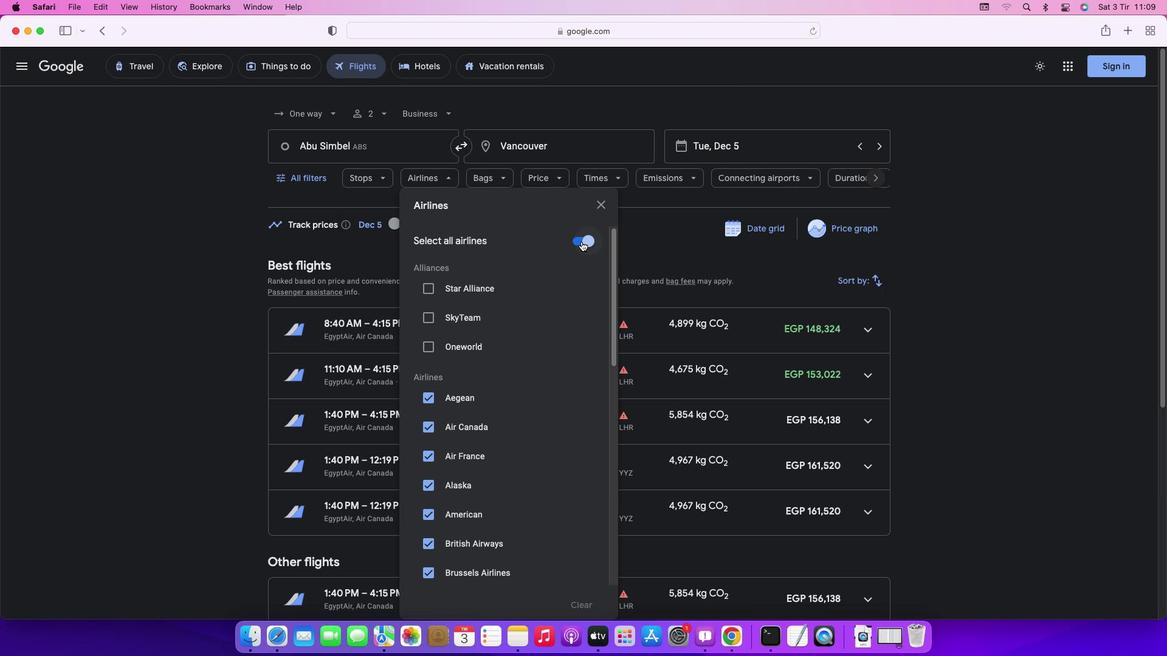 
Action: Mouse pressed left at (582, 242)
Screenshot: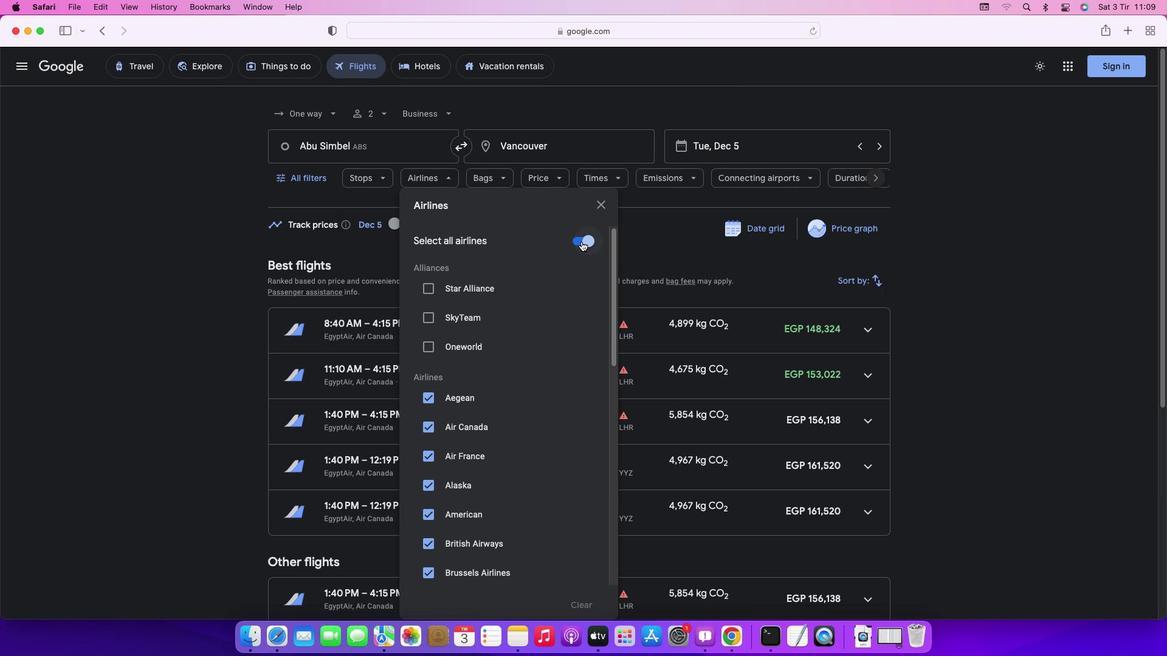 
Action: Mouse moved to (429, 547)
Screenshot: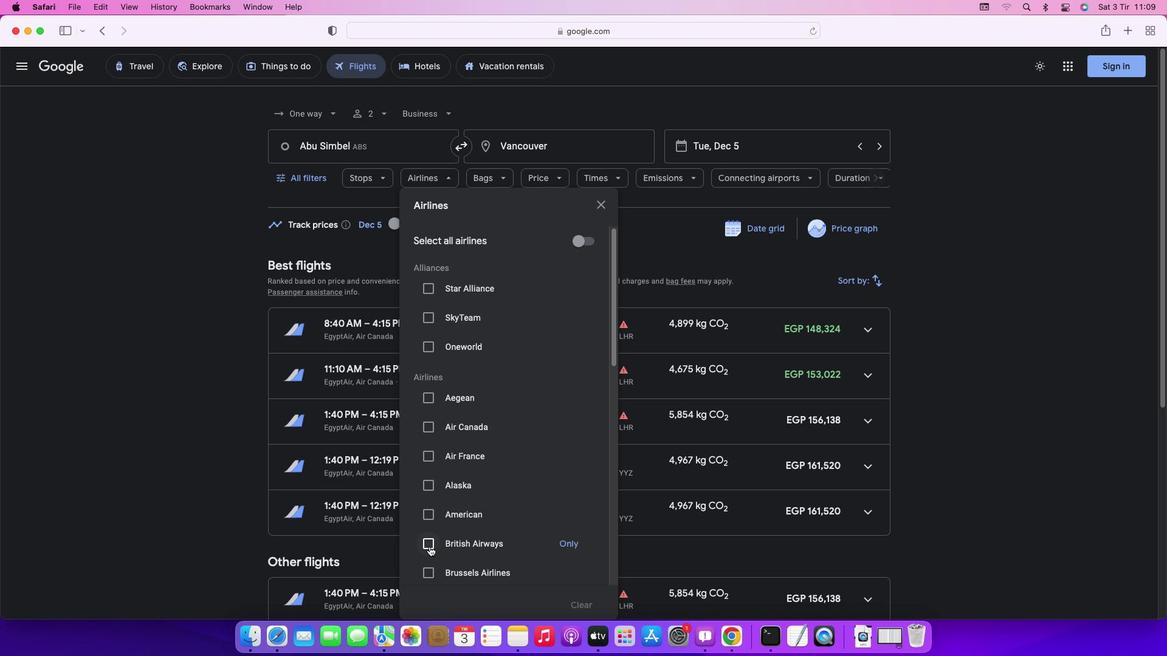 
Action: Mouse pressed left at (429, 547)
Screenshot: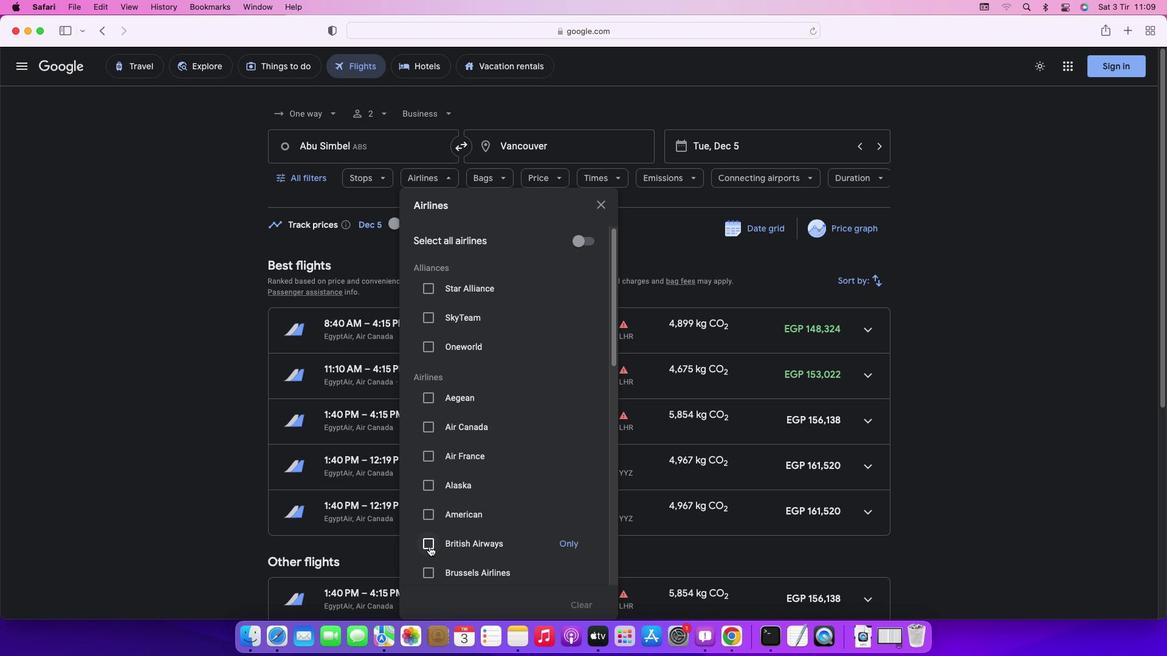 
Action: Mouse moved to (574, 178)
Screenshot: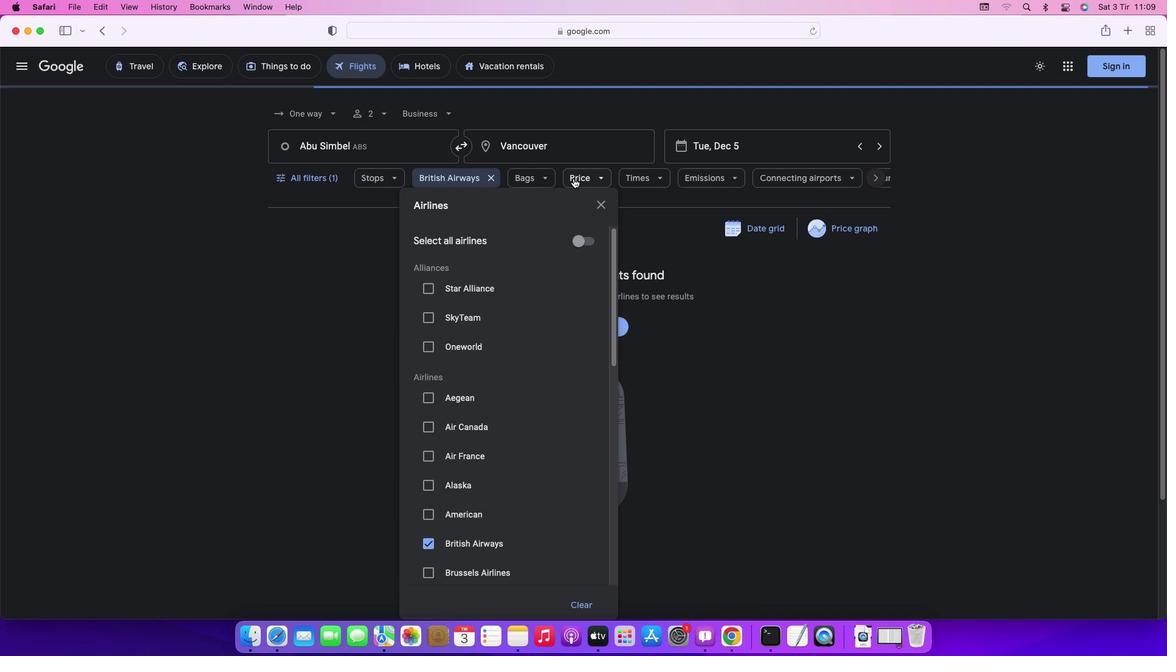 
Action: Mouse pressed left at (574, 178)
Screenshot: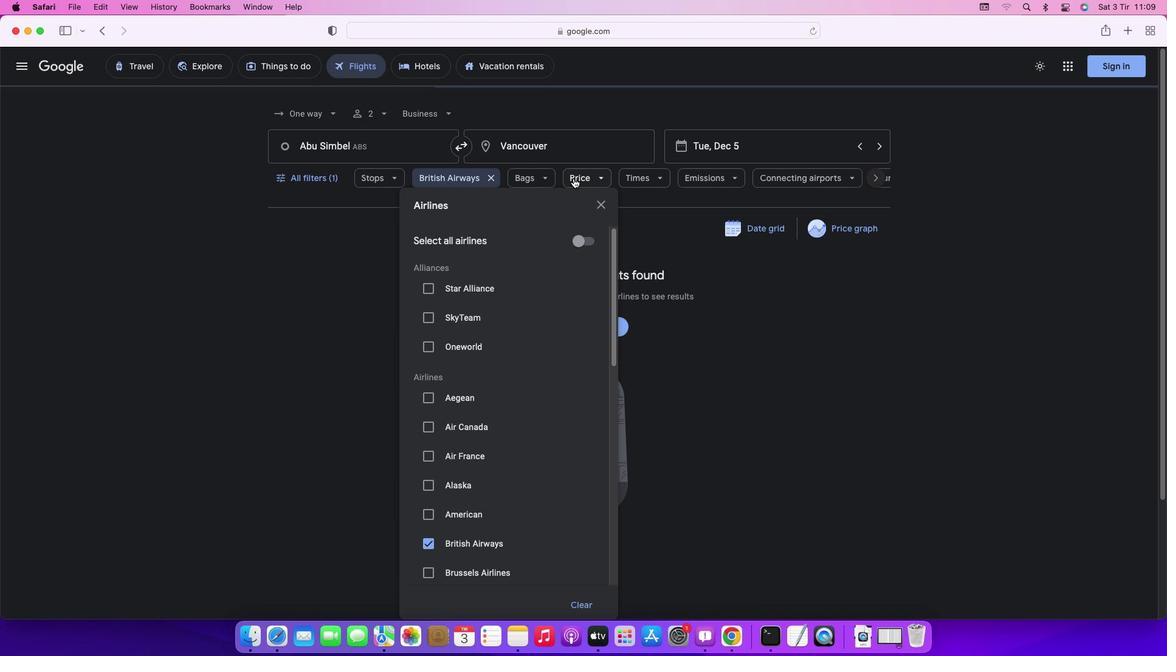 
Action: Mouse moved to (762, 259)
Screenshot: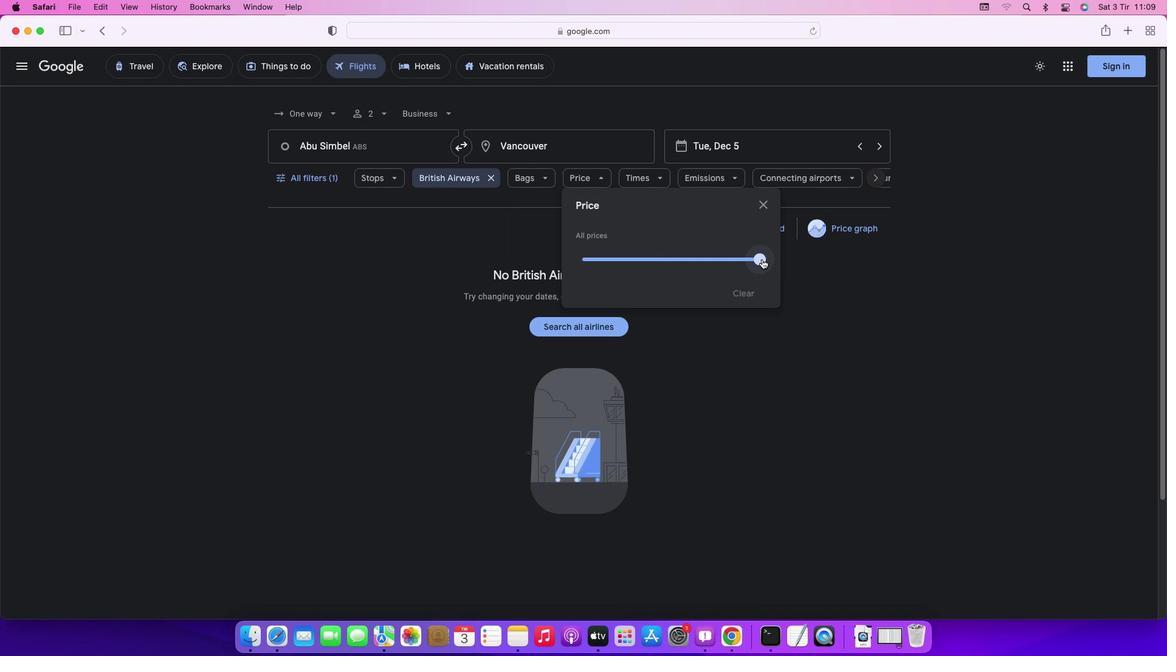
Action: Mouse pressed left at (762, 259)
Screenshot: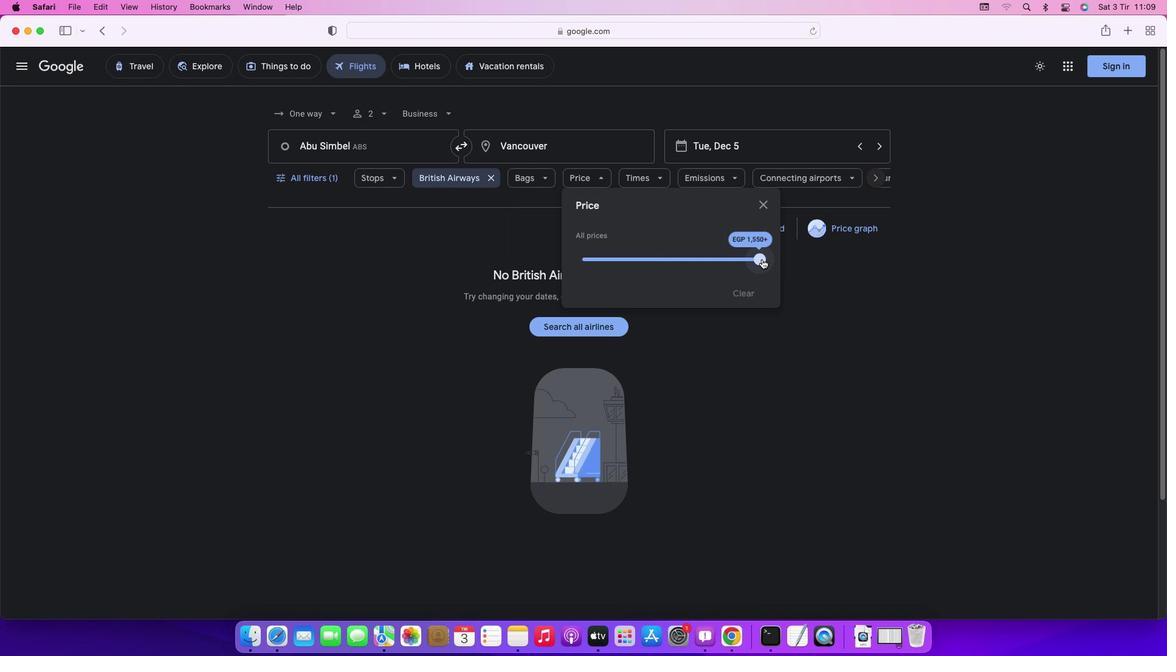 
Action: Mouse moved to (777, 384)
Screenshot: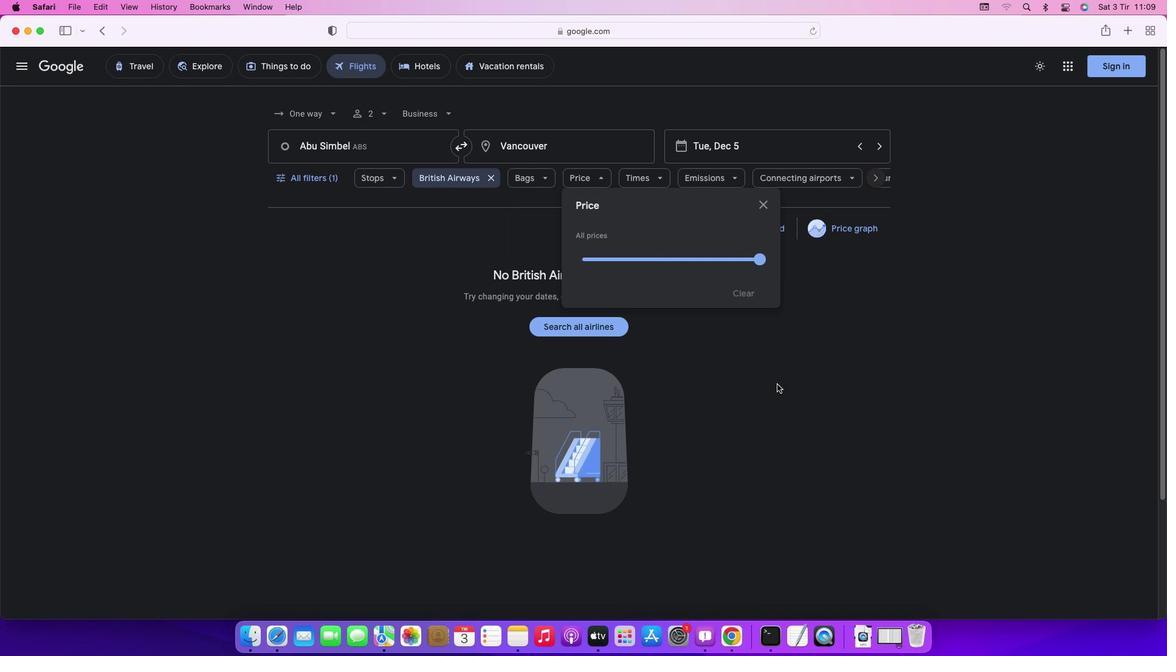 
Action: Mouse pressed left at (777, 384)
Screenshot: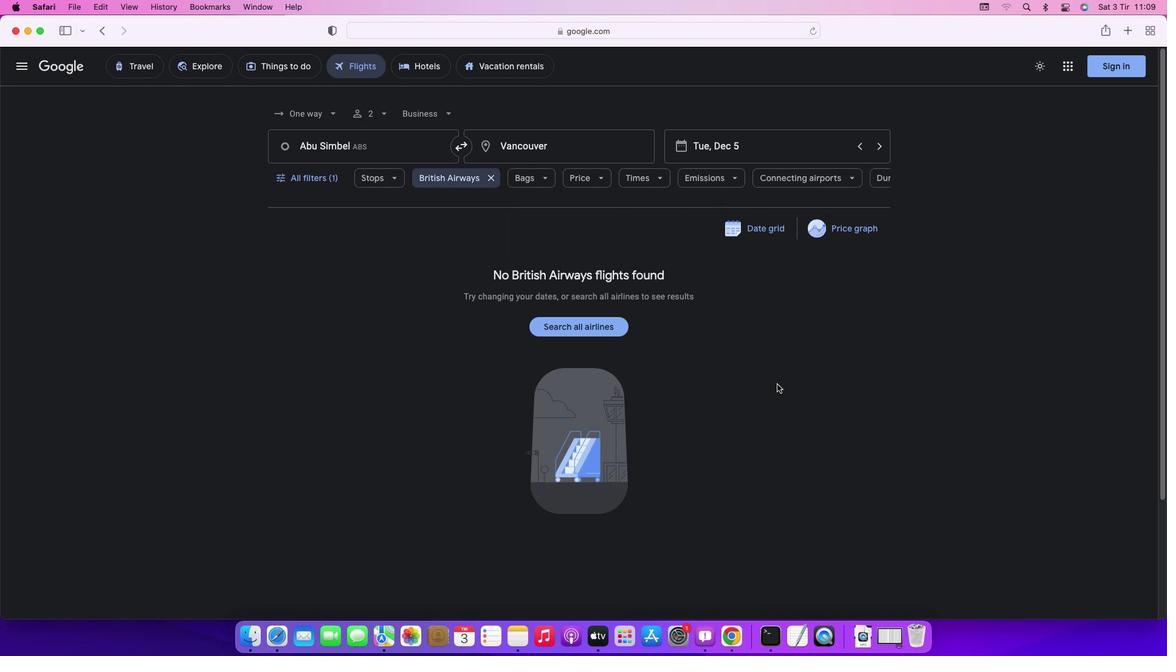 
Action: Mouse moved to (777, 384)
Screenshot: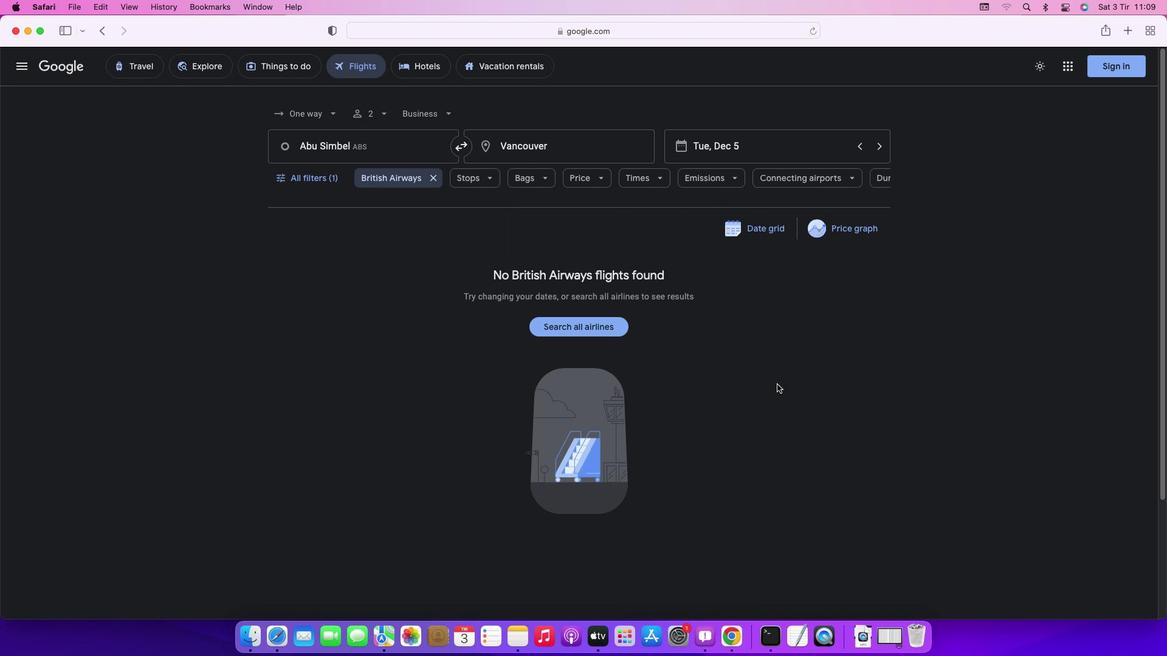 
